 Task: Look for space in Alcalá la Real, Spain from 12th  July, 2023 to 15th July, 2023 for 3 adults in price range Rs.12000 to Rs.16000. Place can be entire place with 2 bedrooms having 3 beds and 1 bathroom. Property type can be house, flat, guest house. Booking option can be shelf check-in. Required host language is English.
Action: Mouse moved to (295, 143)
Screenshot: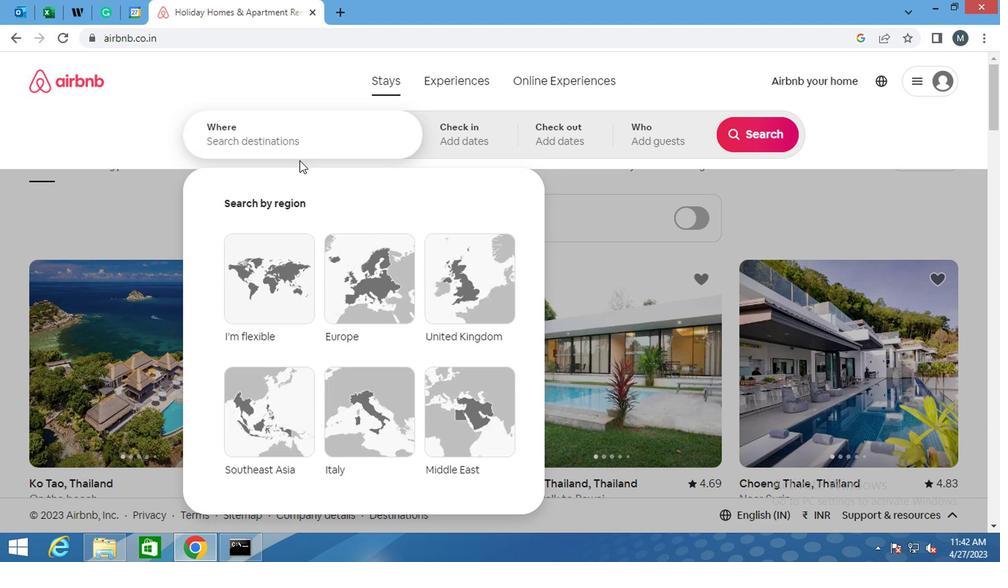 
Action: Mouse pressed left at (295, 143)
Screenshot: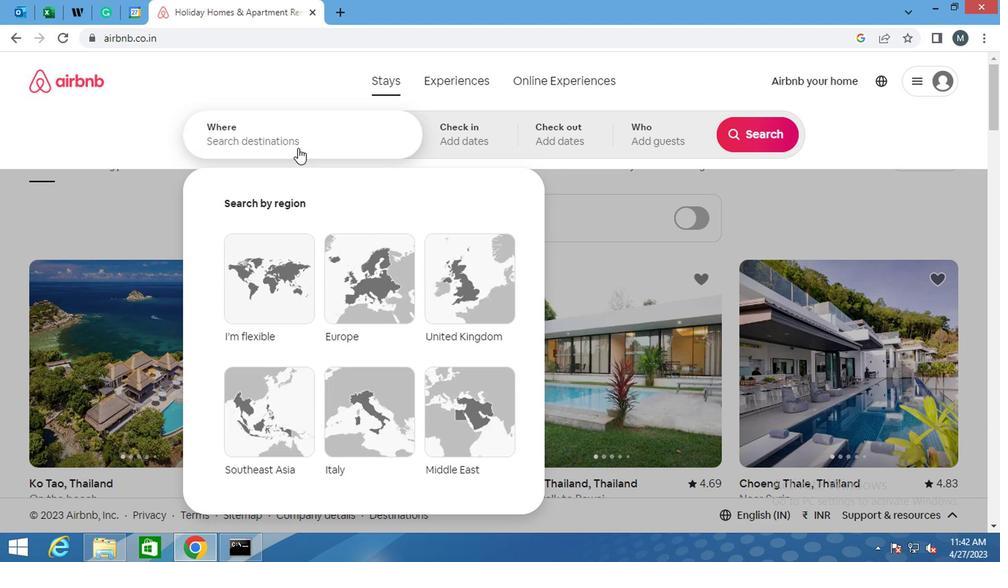 
Action: Mouse moved to (295, 143)
Screenshot: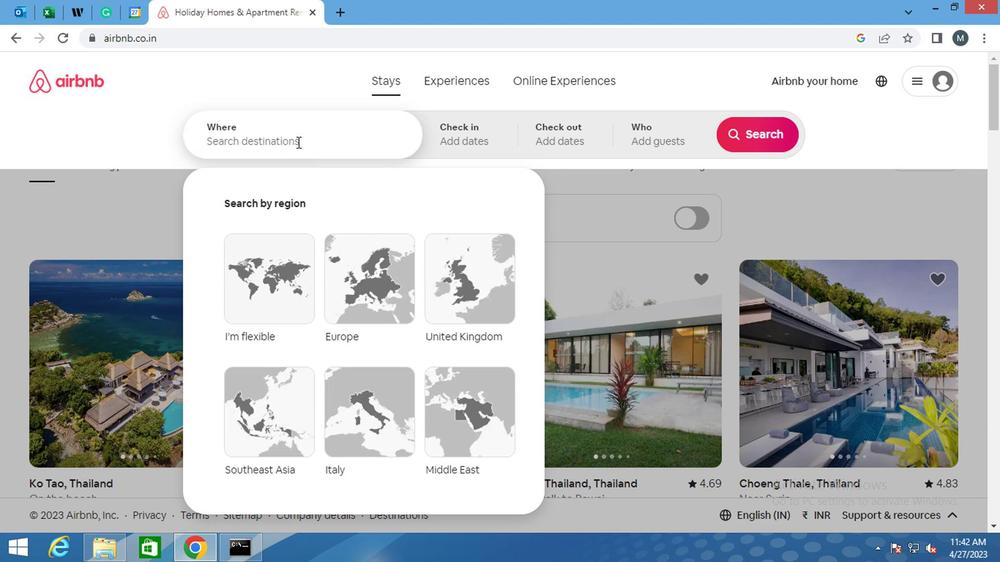 
Action: Key pressed <Key.shift>ALCALA<Key.space>LA<Key.space>REAL,<Key.space><Key.shift>S
Screenshot: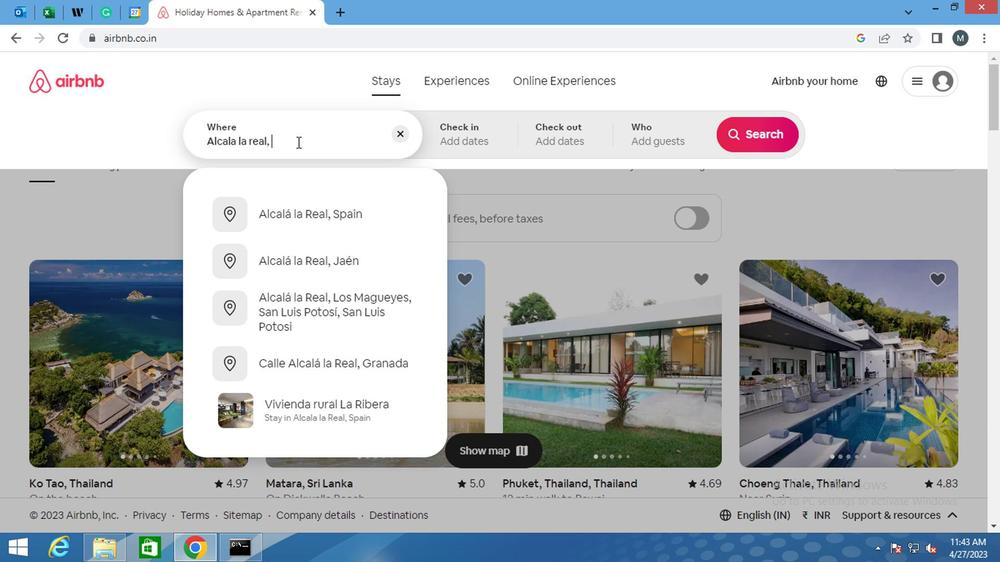 
Action: Mouse moved to (292, 209)
Screenshot: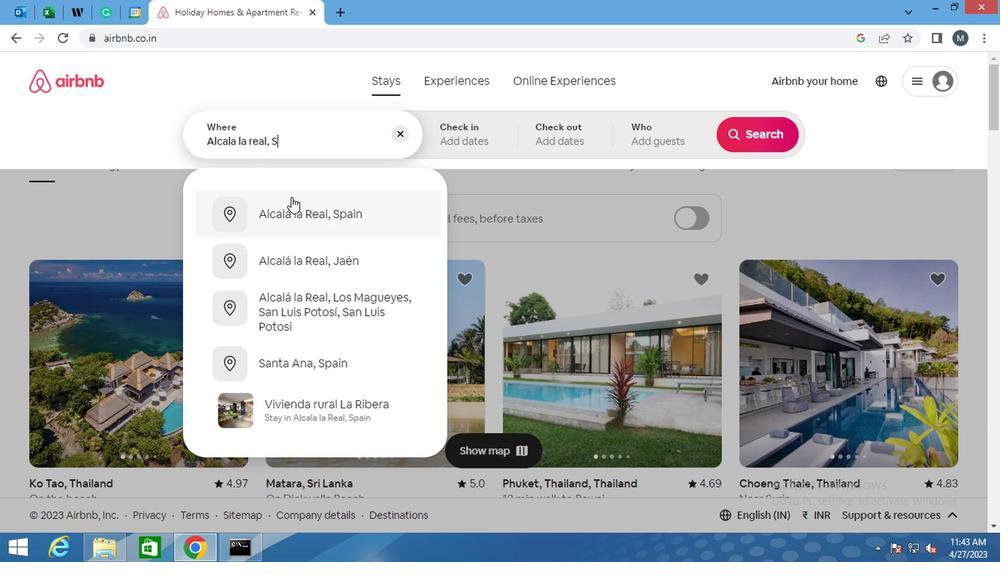 
Action: Mouse pressed left at (292, 209)
Screenshot: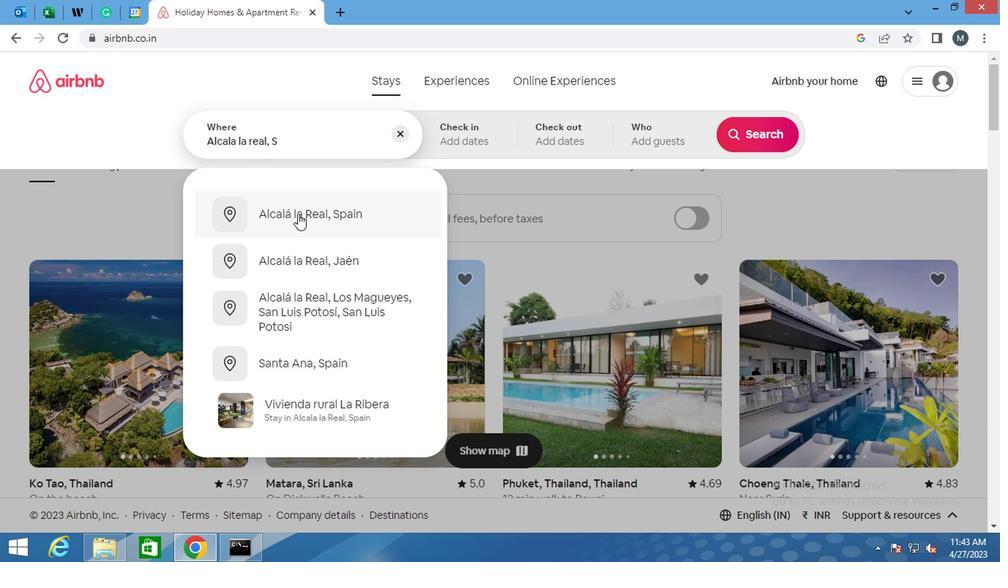 
Action: Mouse moved to (743, 248)
Screenshot: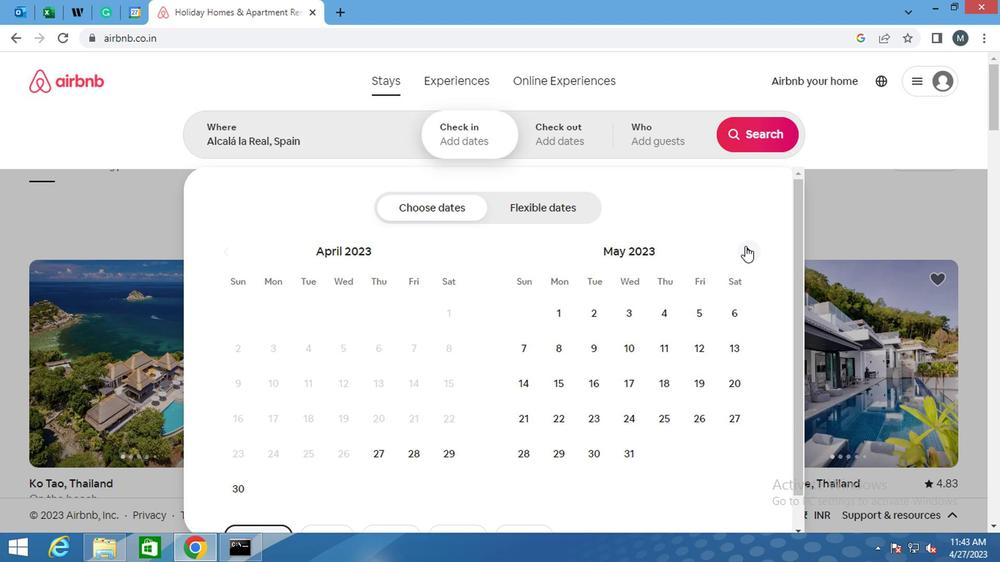 
Action: Mouse pressed left at (743, 248)
Screenshot: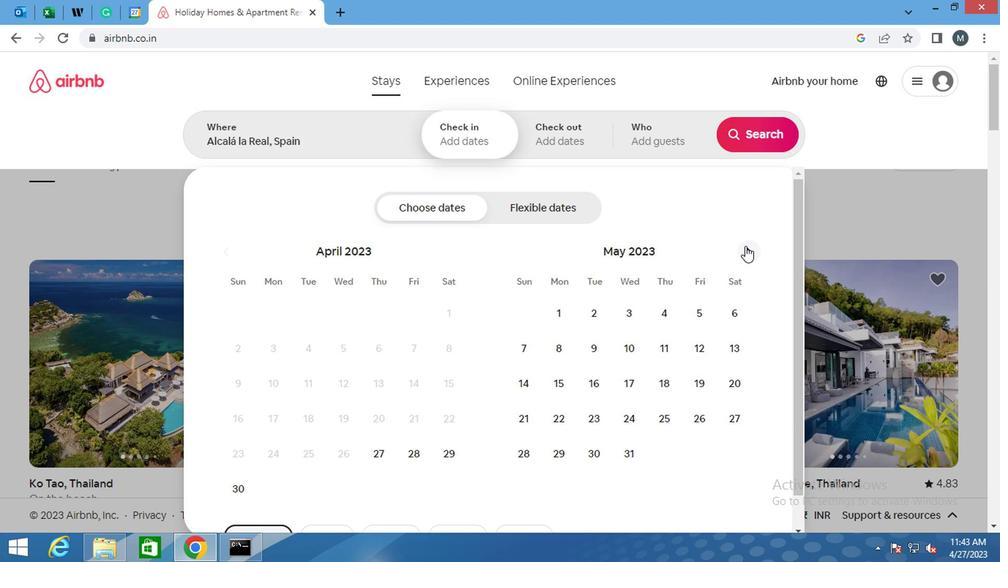 
Action: Mouse moved to (743, 249)
Screenshot: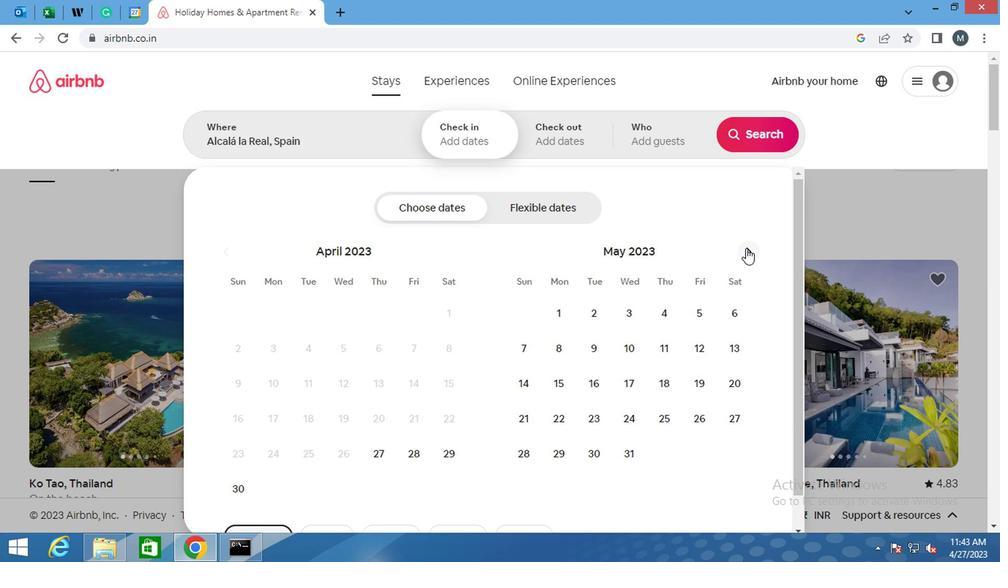 
Action: Mouse pressed left at (743, 249)
Screenshot: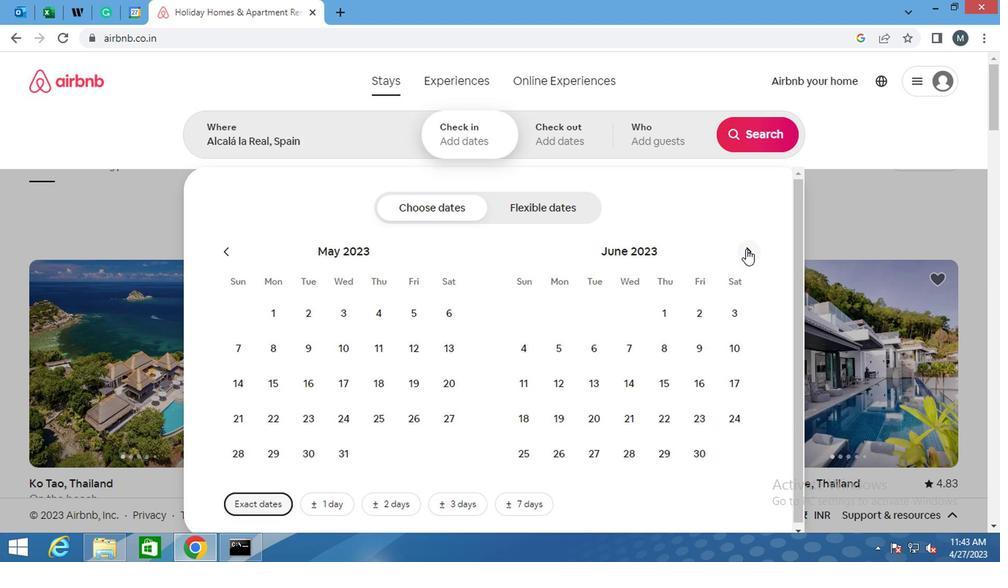 
Action: Mouse moved to (632, 380)
Screenshot: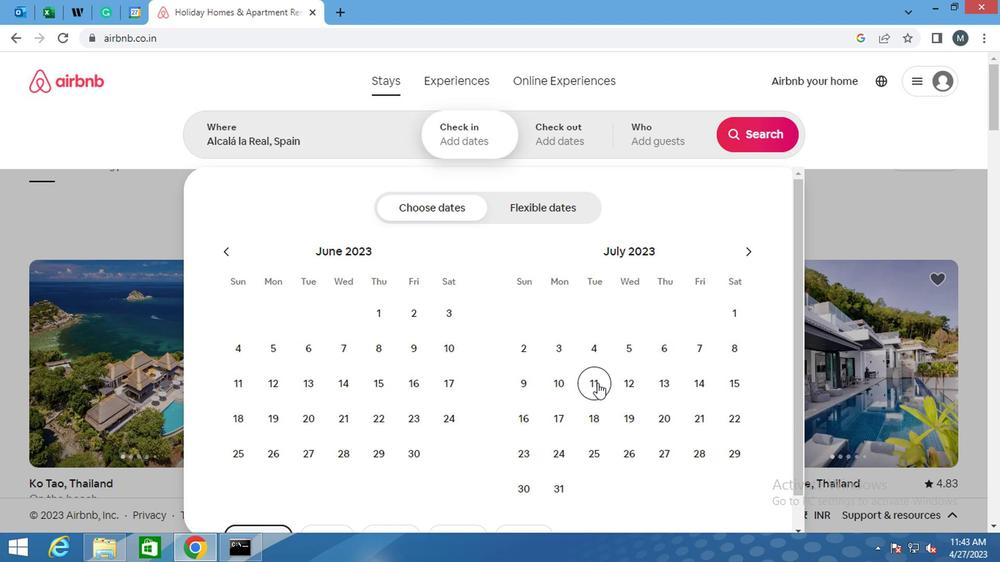 
Action: Mouse pressed left at (632, 380)
Screenshot: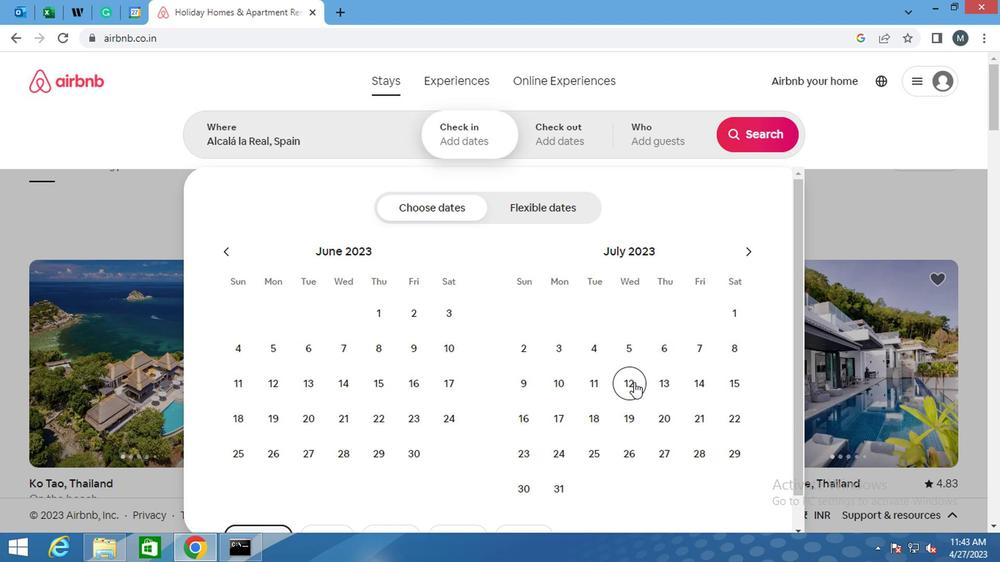 
Action: Mouse moved to (733, 385)
Screenshot: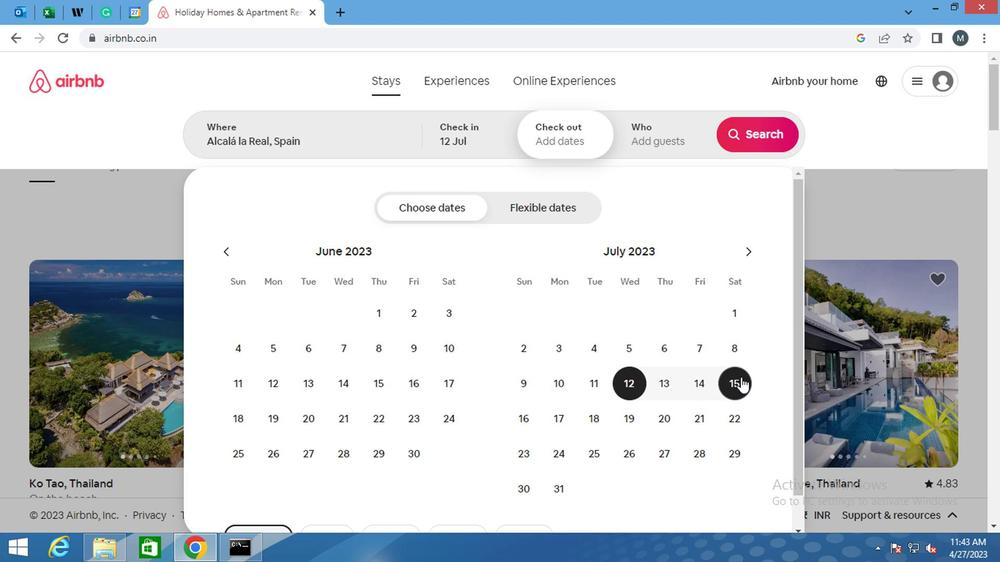 
Action: Mouse pressed left at (733, 385)
Screenshot: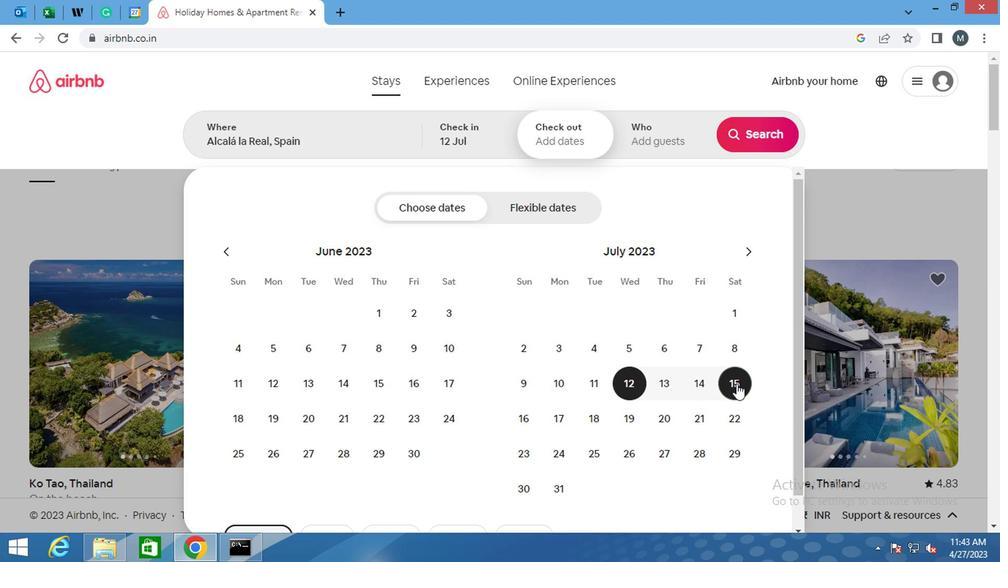 
Action: Mouse moved to (673, 148)
Screenshot: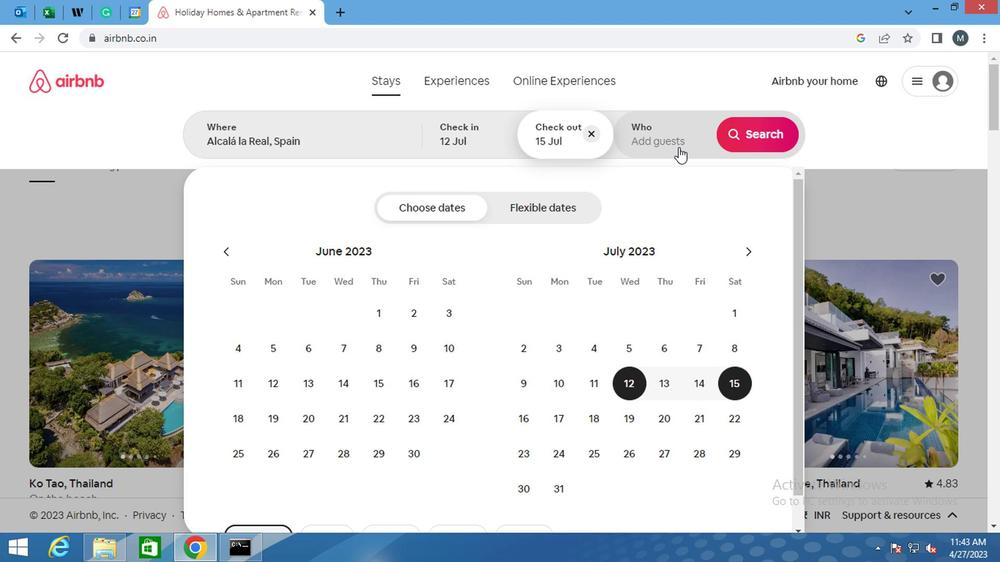 
Action: Mouse pressed left at (673, 148)
Screenshot: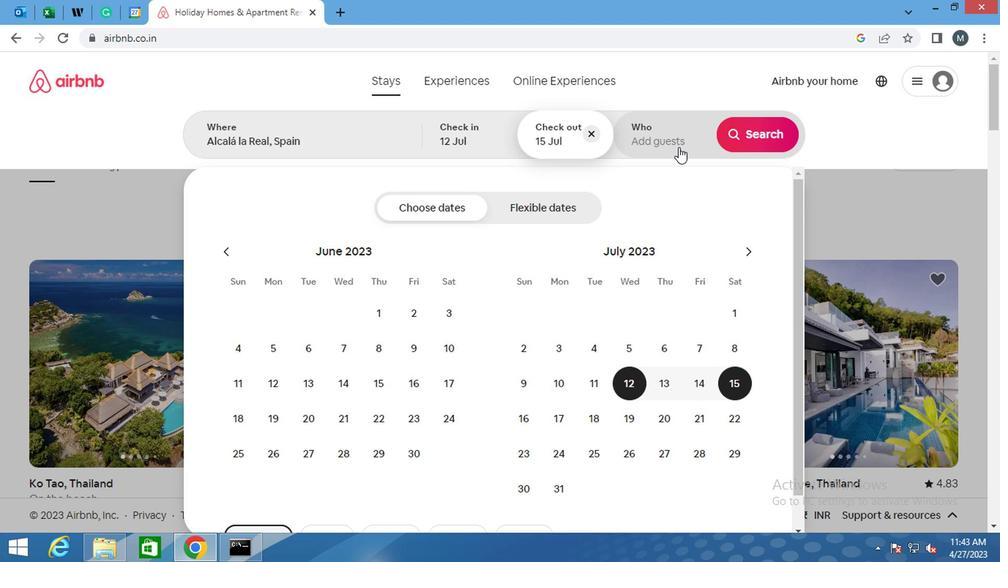 
Action: Mouse moved to (748, 216)
Screenshot: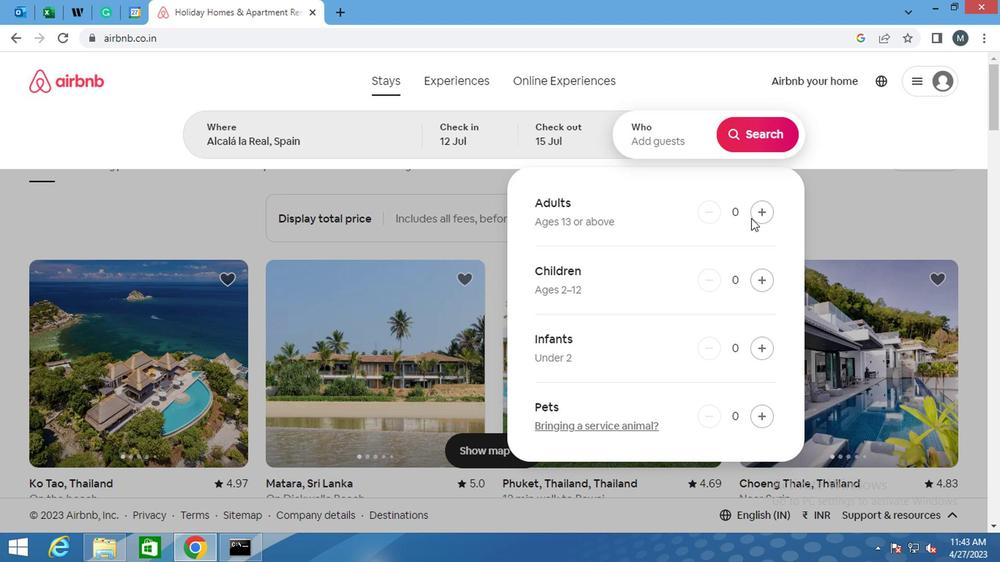 
Action: Mouse pressed left at (748, 216)
Screenshot: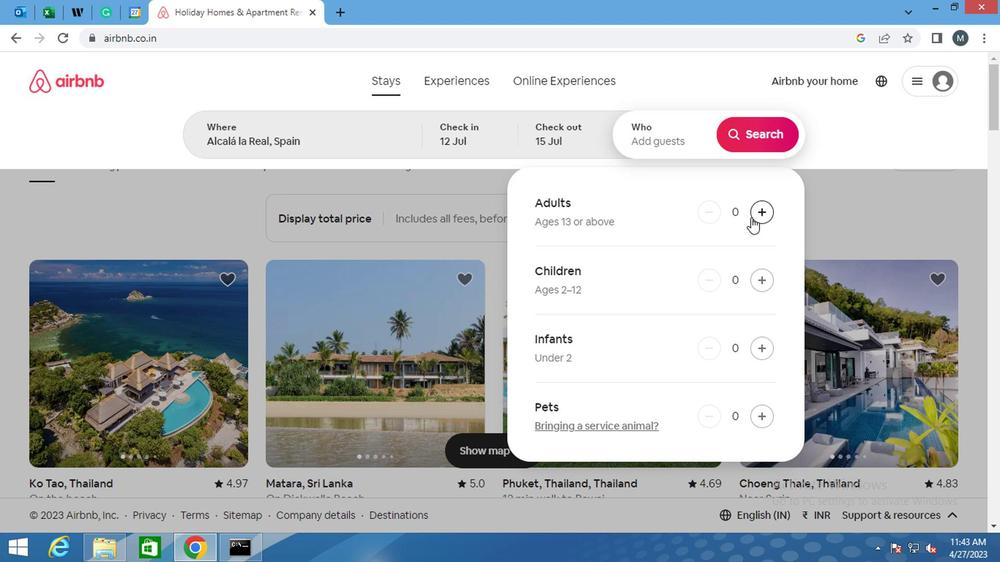 
Action: Mouse moved to (748, 216)
Screenshot: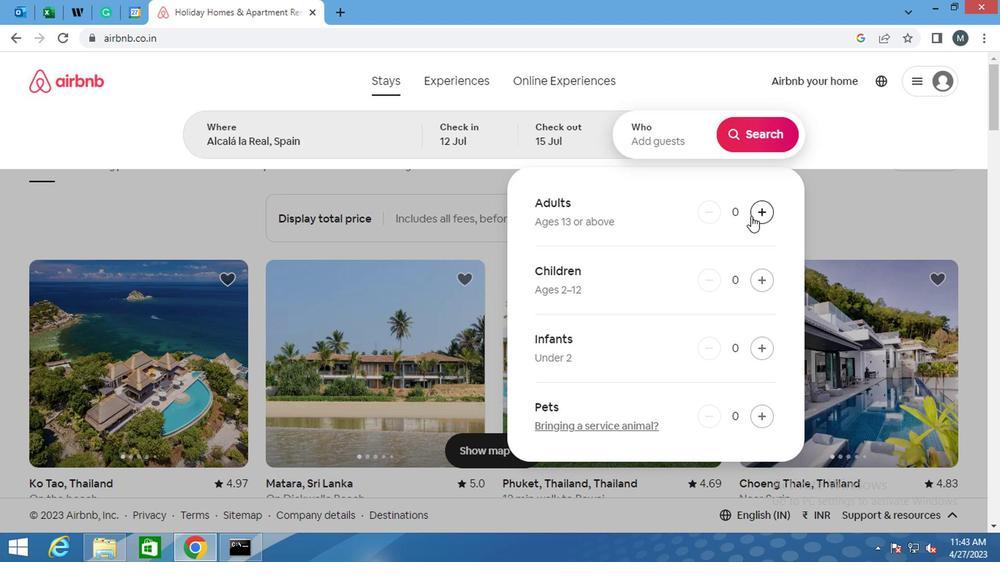 
Action: Mouse pressed left at (748, 216)
Screenshot: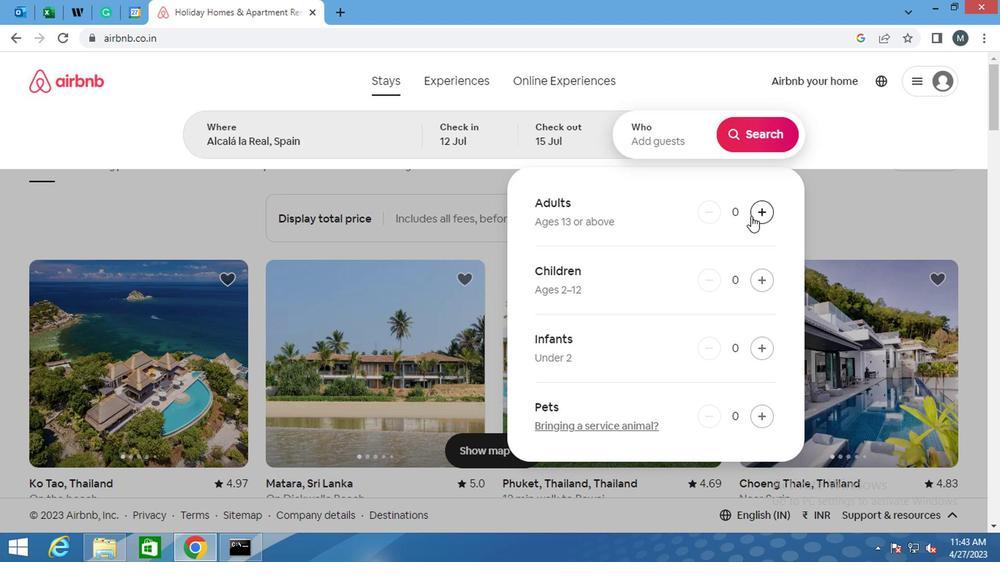 
Action: Mouse moved to (749, 216)
Screenshot: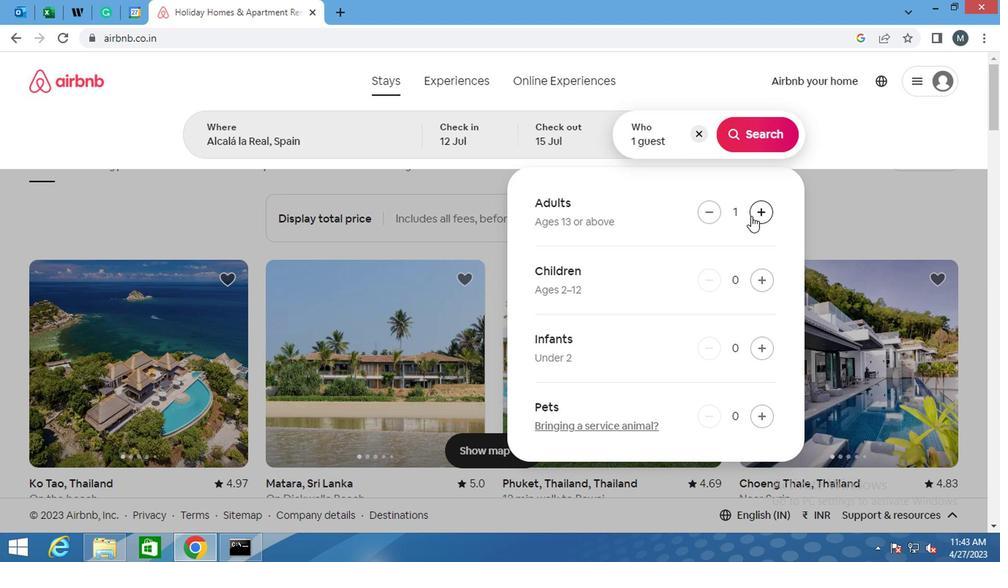
Action: Mouse pressed left at (749, 216)
Screenshot: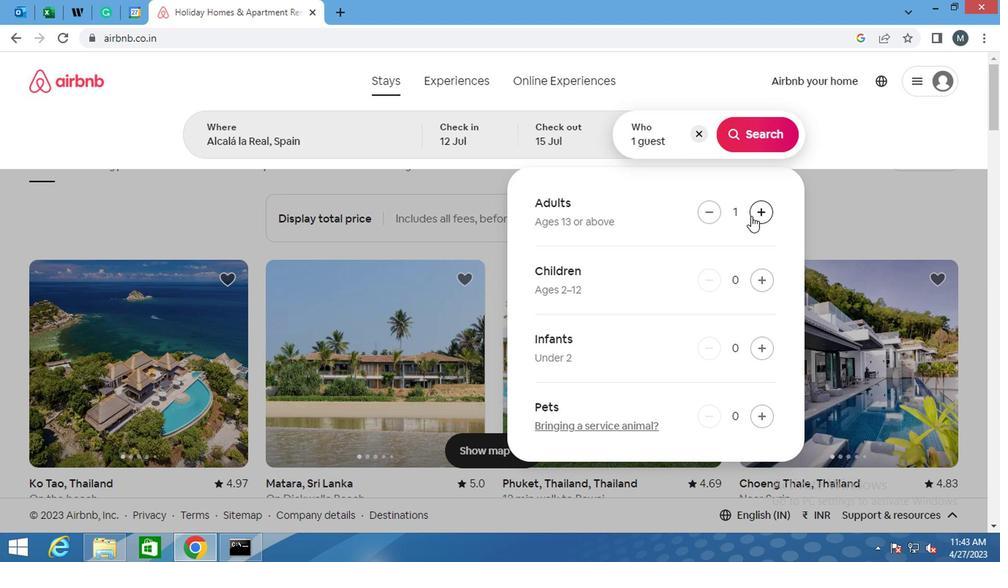 
Action: Mouse moved to (757, 128)
Screenshot: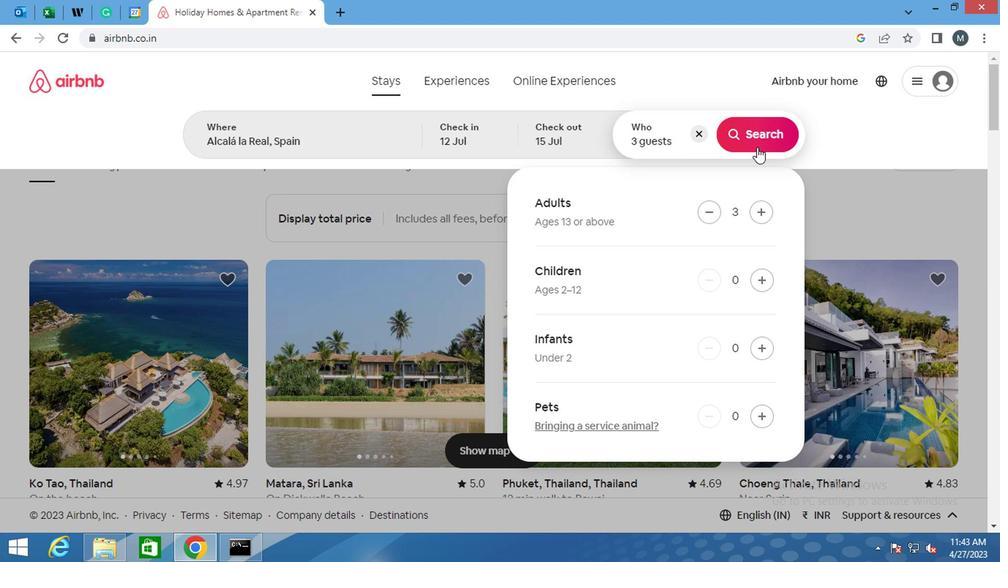 
Action: Mouse pressed left at (757, 128)
Screenshot: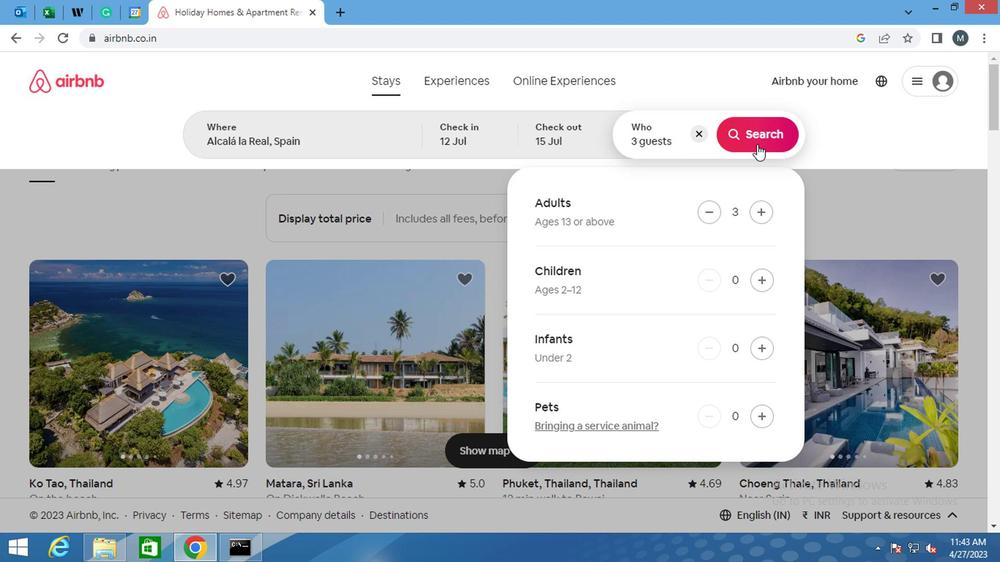 
Action: Mouse moved to (920, 144)
Screenshot: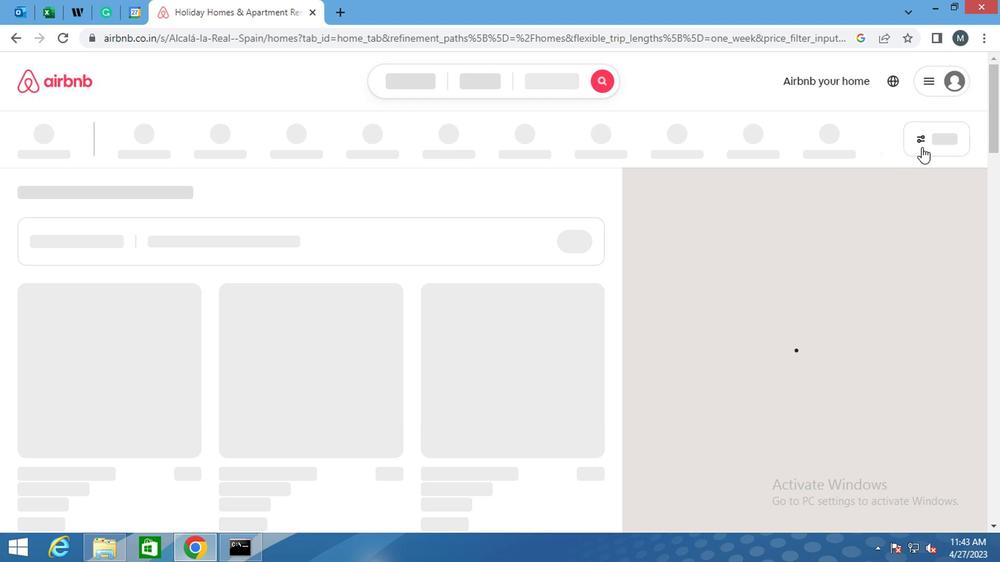 
Action: Mouse pressed left at (920, 144)
Screenshot: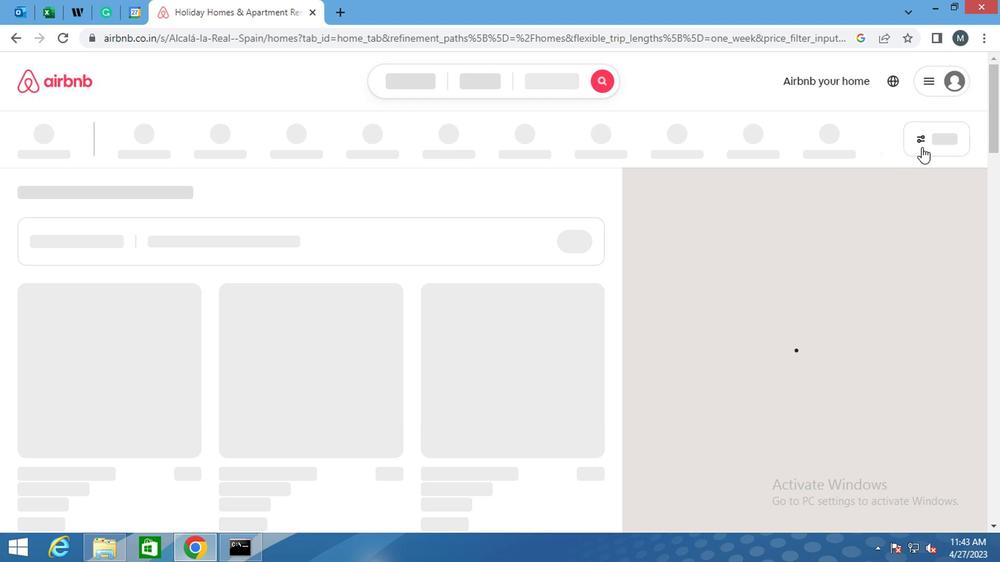 
Action: Mouse moved to (387, 329)
Screenshot: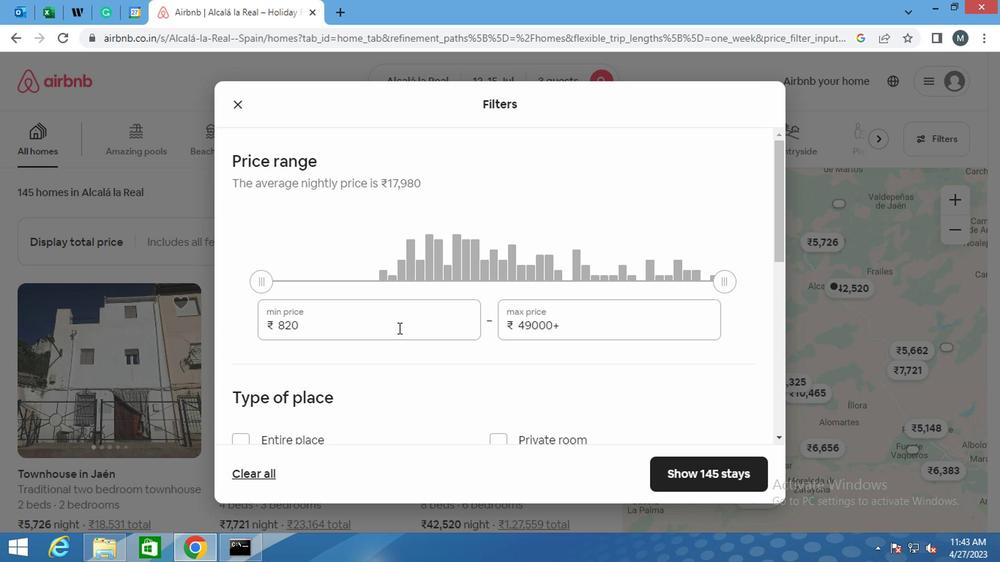 
Action: Mouse pressed left at (387, 329)
Screenshot: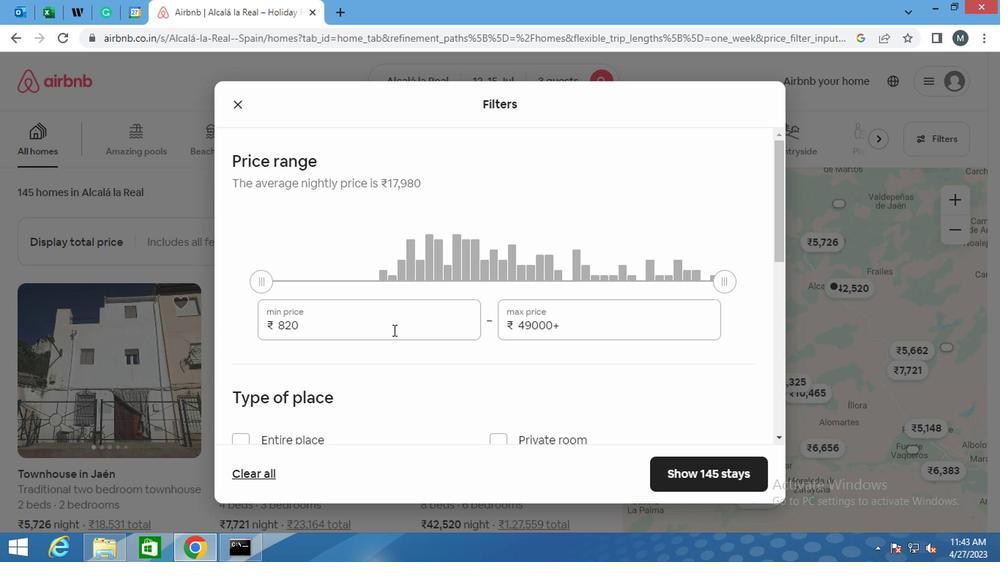 
Action: Key pressed <Key.backspace><Key.backspace><Key.backspace>12000
Screenshot: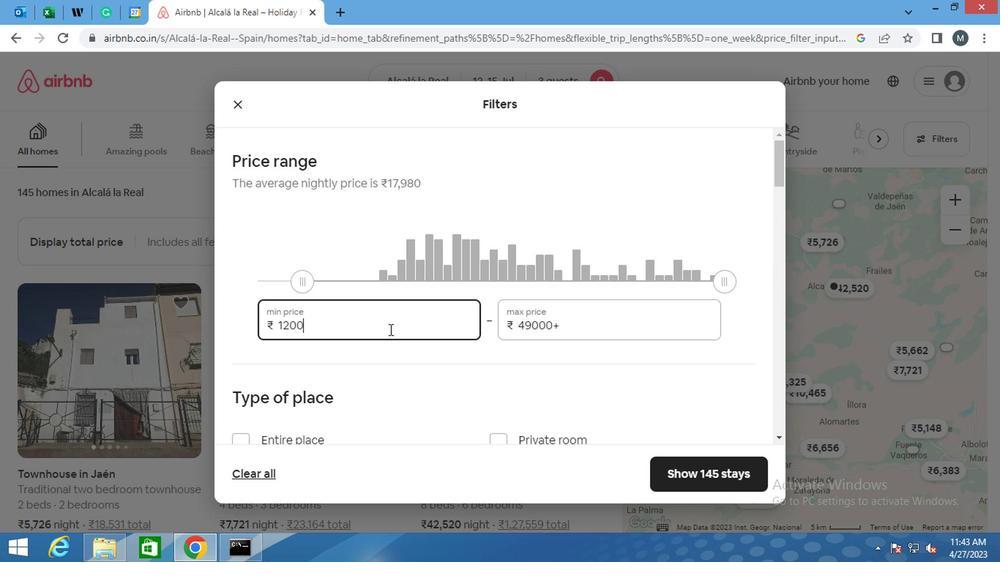 
Action: Mouse moved to (566, 332)
Screenshot: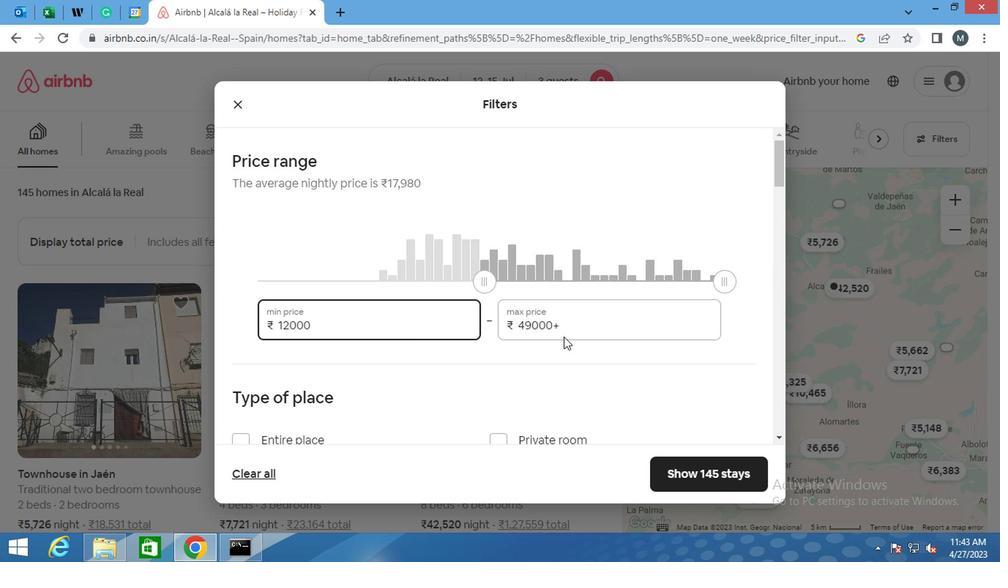 
Action: Mouse pressed left at (566, 332)
Screenshot: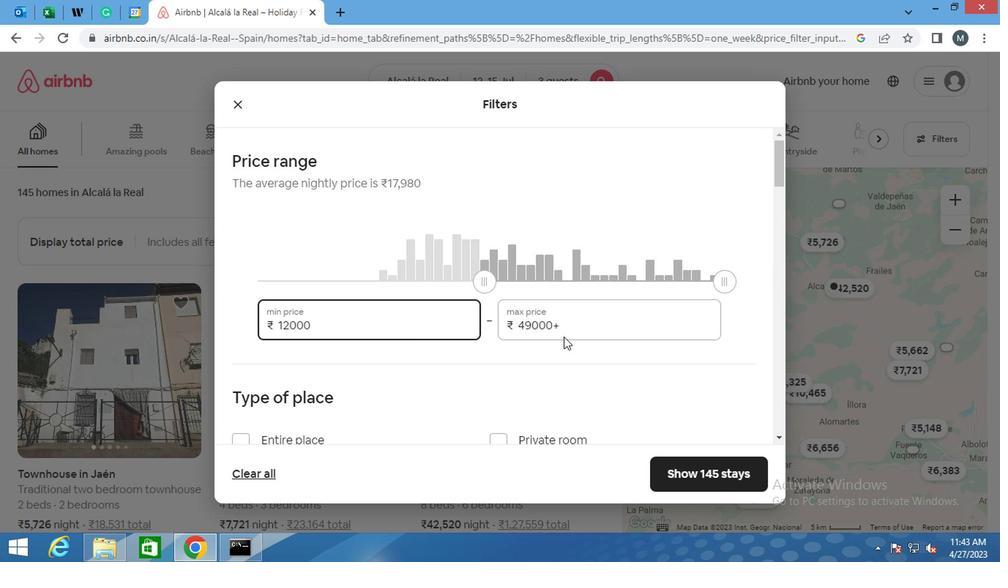 
Action: Mouse moved to (567, 331)
Screenshot: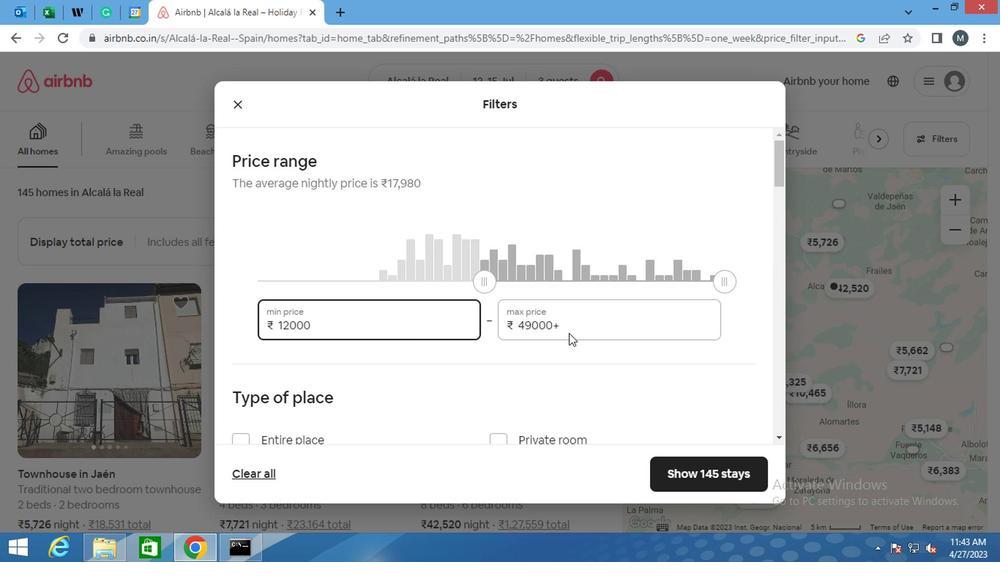 
Action: Key pressed <Key.backspace><Key.backspace><Key.backspace><Key.backspace><Key.backspace><Key.backspace><Key.backspace><Key.backspace><Key.backspace><Key.backspace><Key.backspace>
Screenshot: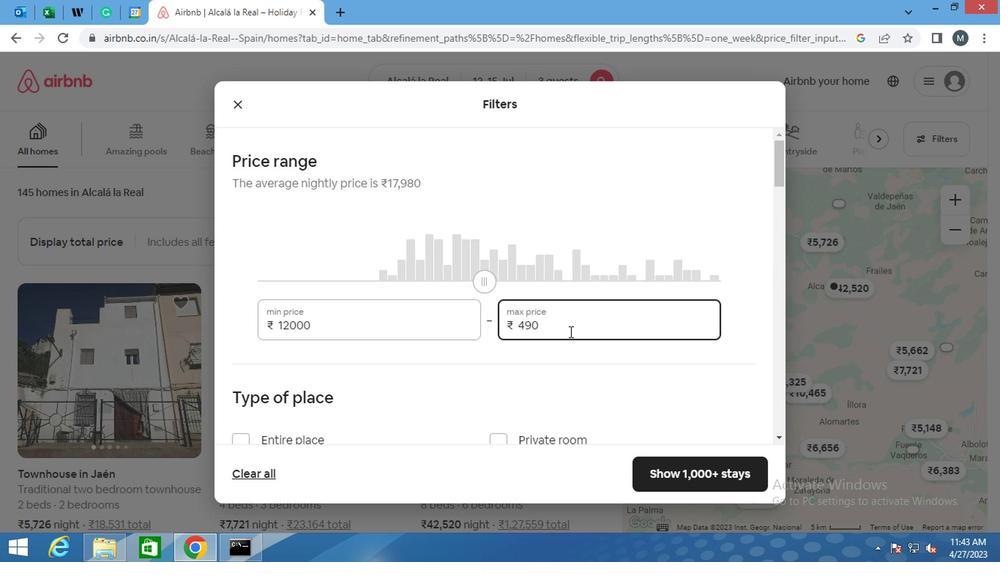 
Action: Mouse moved to (563, 331)
Screenshot: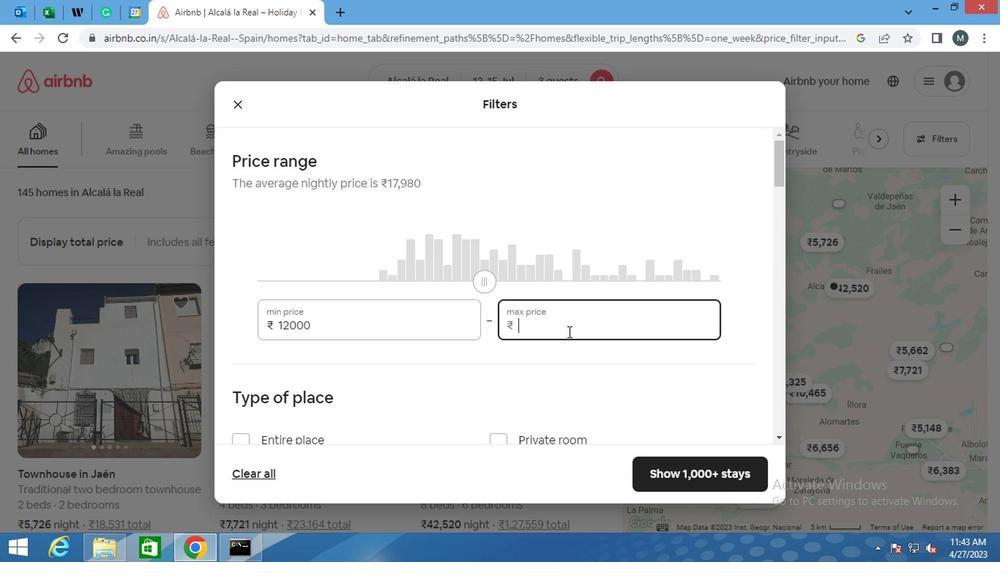
Action: Key pressed 16
Screenshot: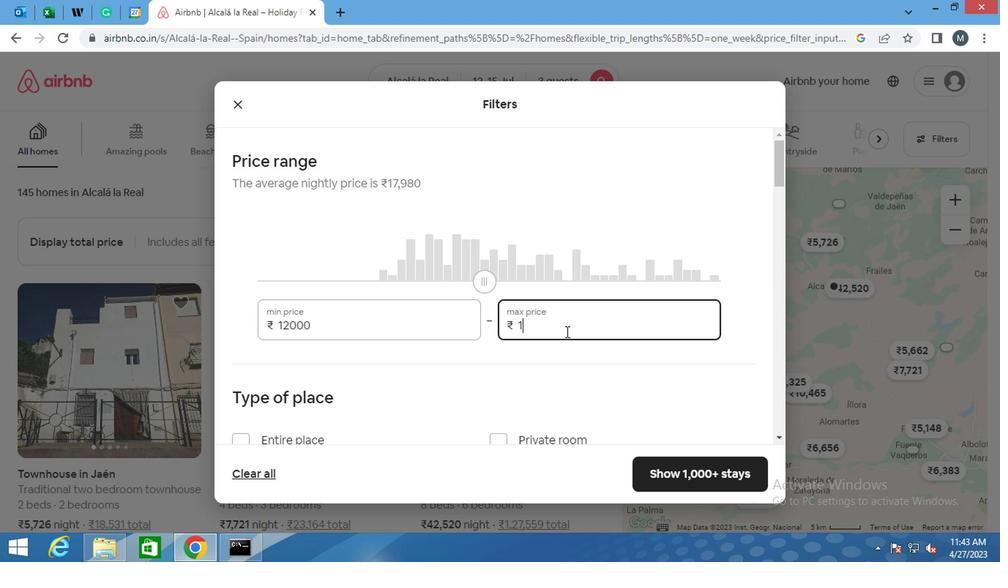 
Action: Mouse moved to (561, 332)
Screenshot: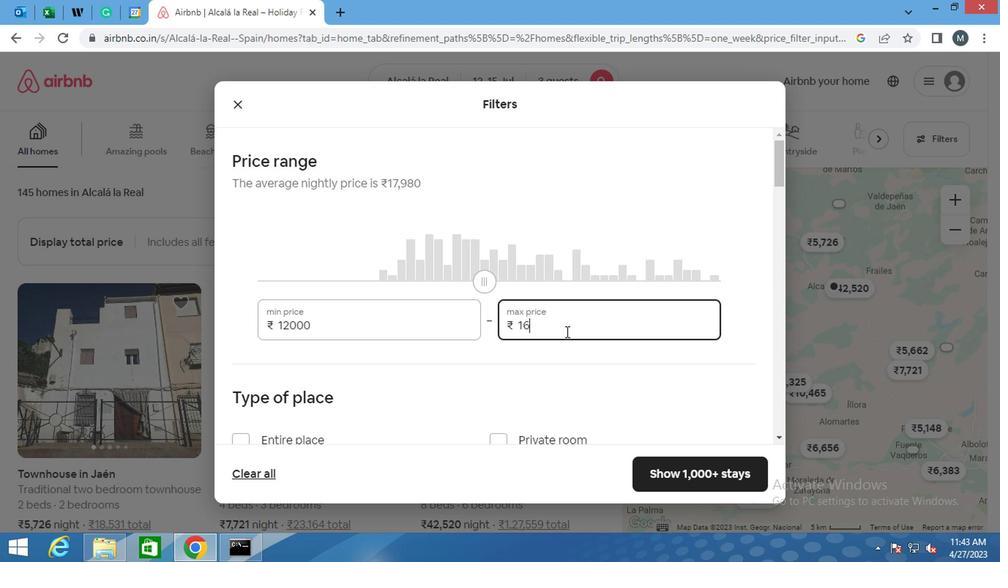 
Action: Key pressed 000
Screenshot: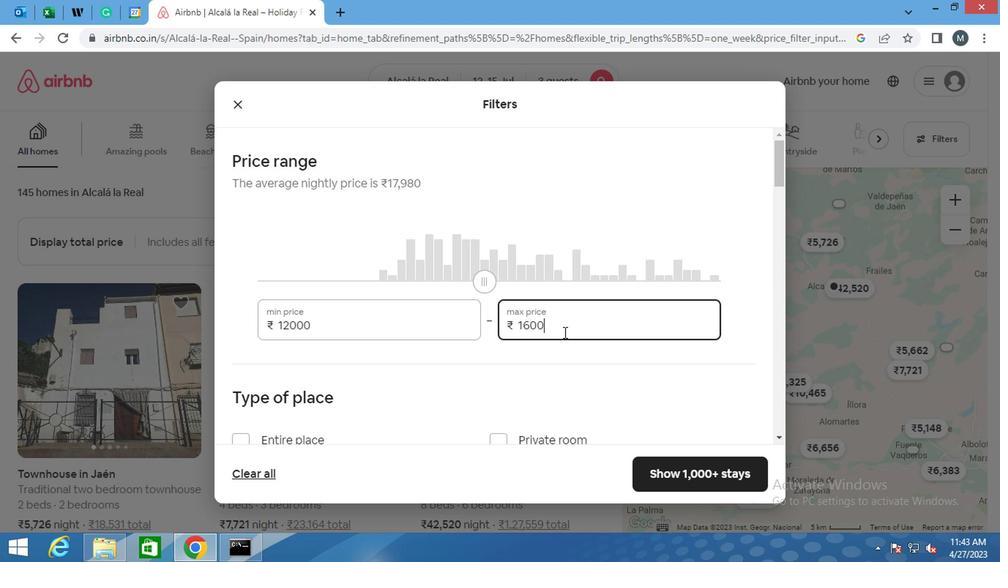 
Action: Mouse moved to (454, 337)
Screenshot: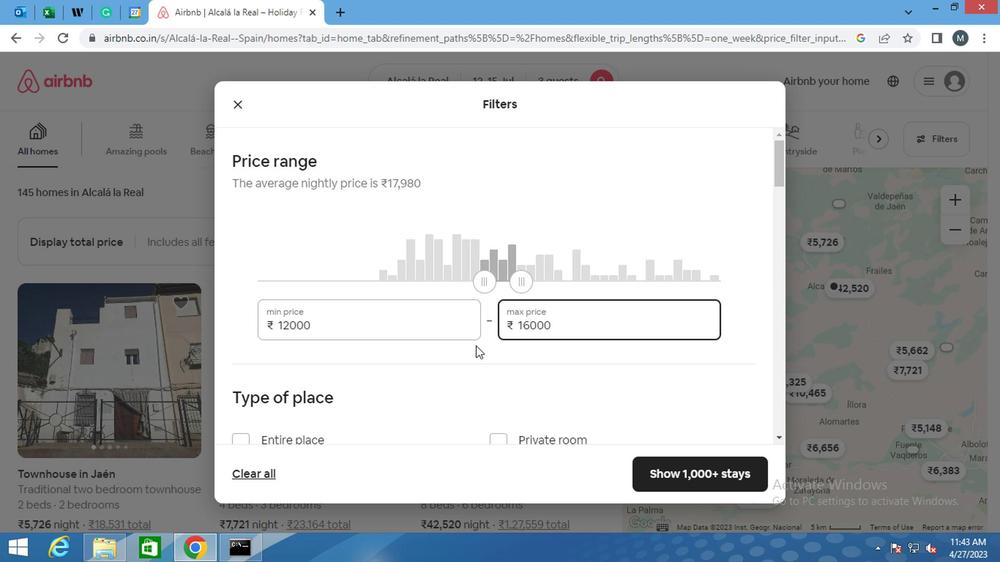 
Action: Mouse scrolled (454, 336) with delta (0, 0)
Screenshot: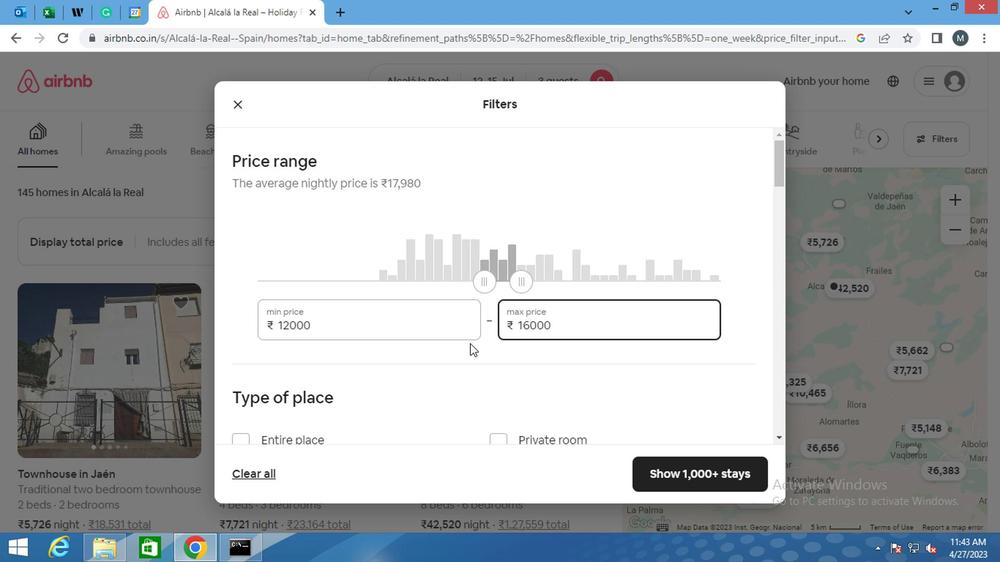 
Action: Mouse scrolled (454, 336) with delta (0, 0)
Screenshot: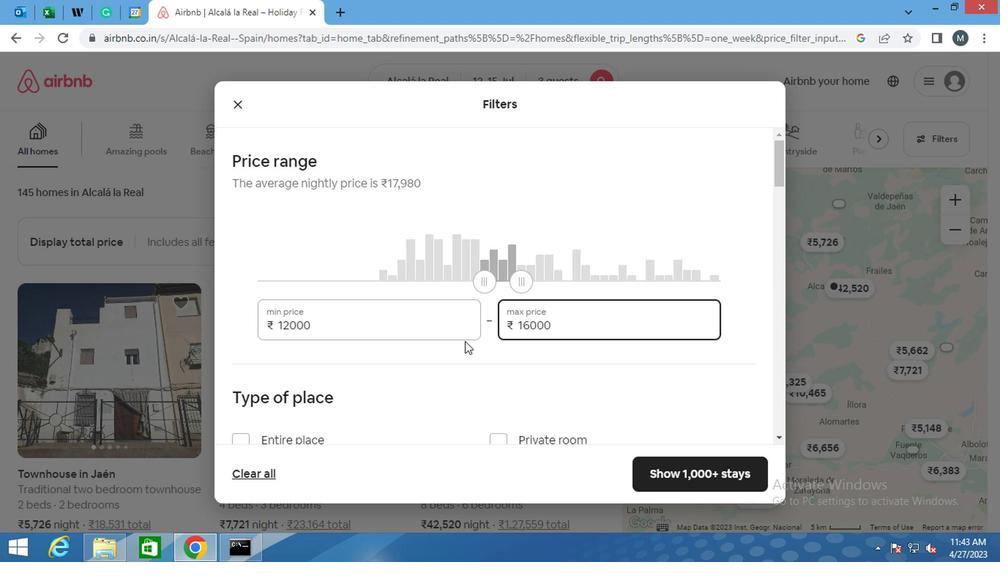 
Action: Mouse moved to (433, 341)
Screenshot: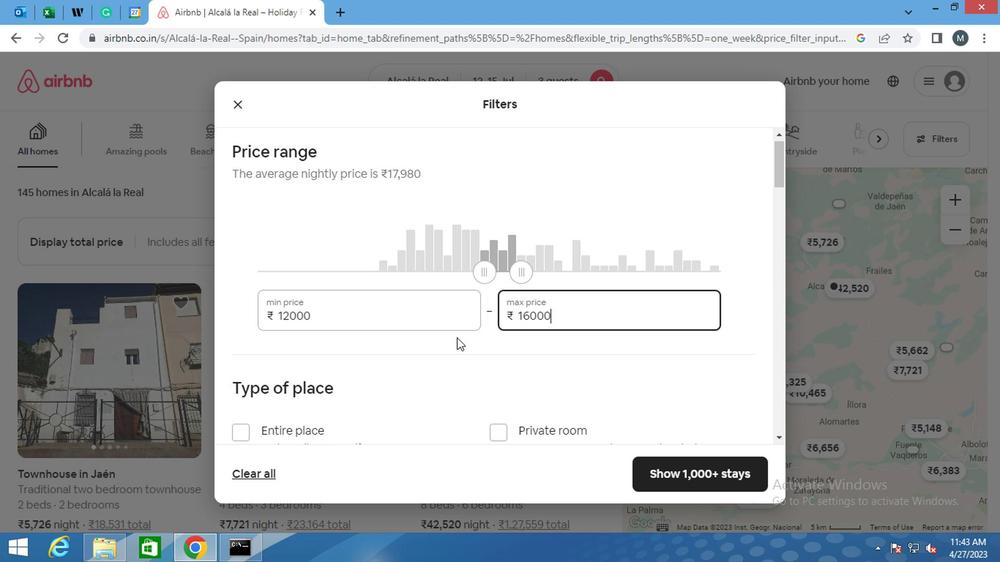 
Action: Mouse scrolled (433, 340) with delta (0, -1)
Screenshot: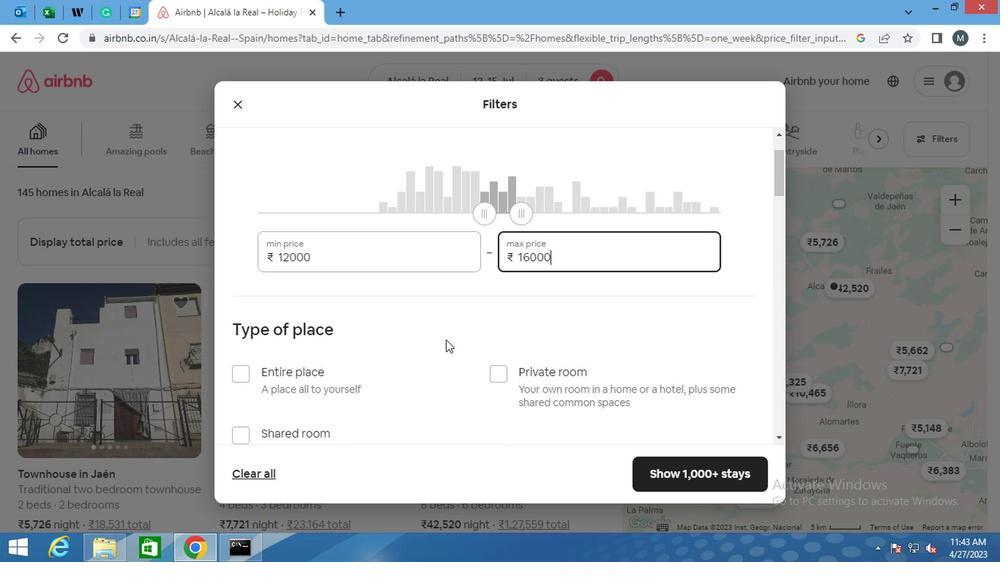 
Action: Mouse moved to (241, 222)
Screenshot: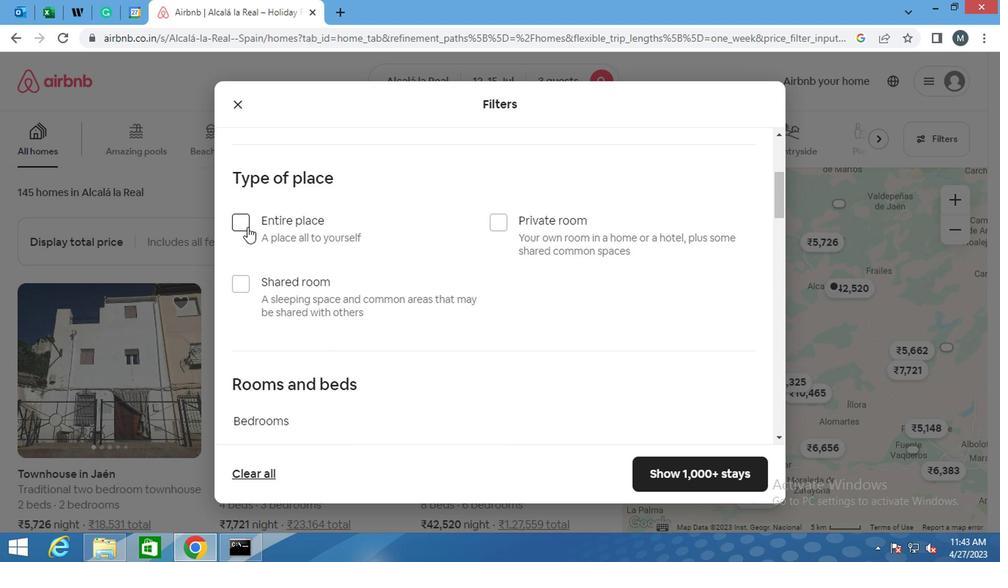 
Action: Mouse pressed left at (241, 222)
Screenshot: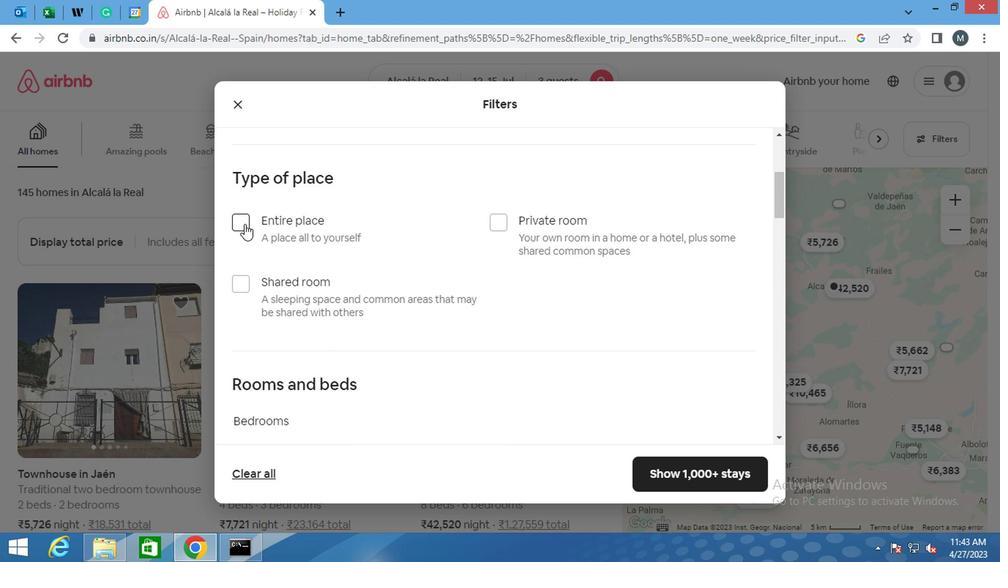 
Action: Mouse moved to (291, 278)
Screenshot: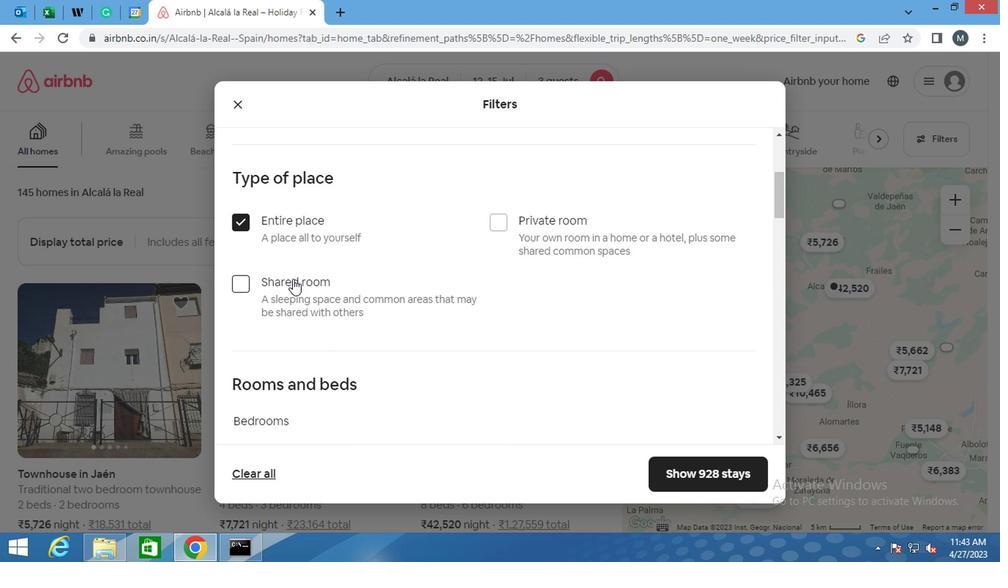 
Action: Mouse scrolled (291, 277) with delta (0, 0)
Screenshot: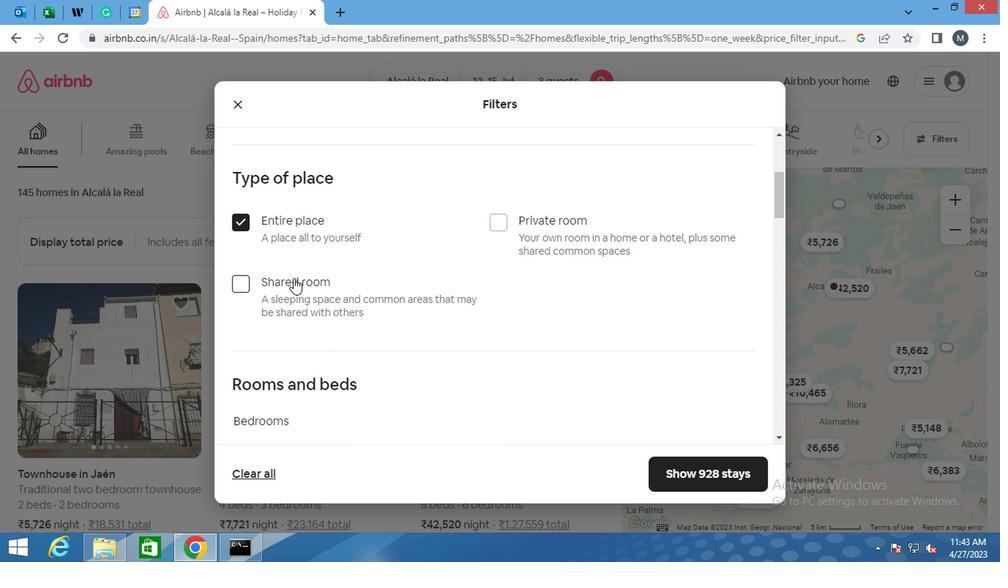 
Action: Mouse moved to (291, 277)
Screenshot: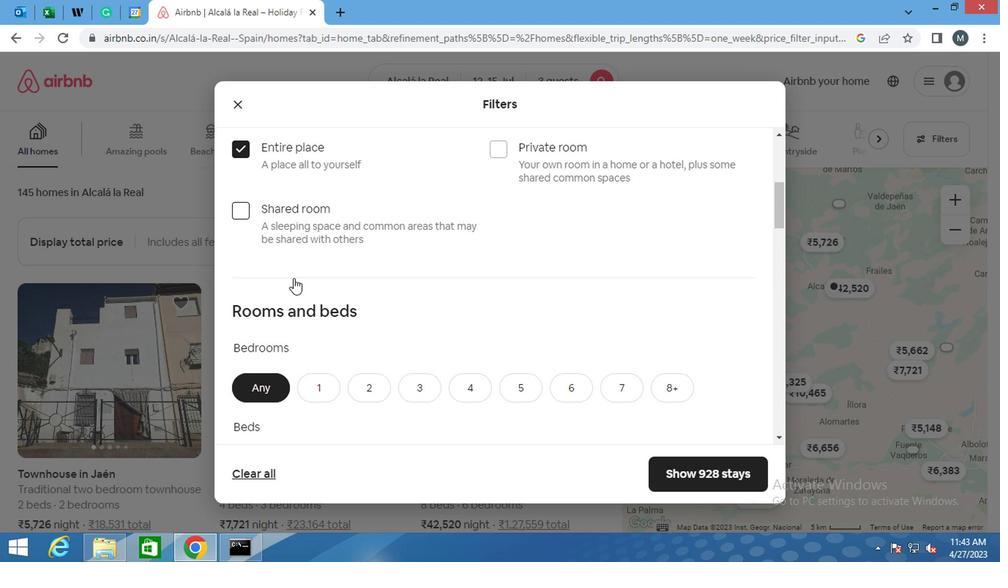 
Action: Mouse scrolled (291, 277) with delta (0, 0)
Screenshot: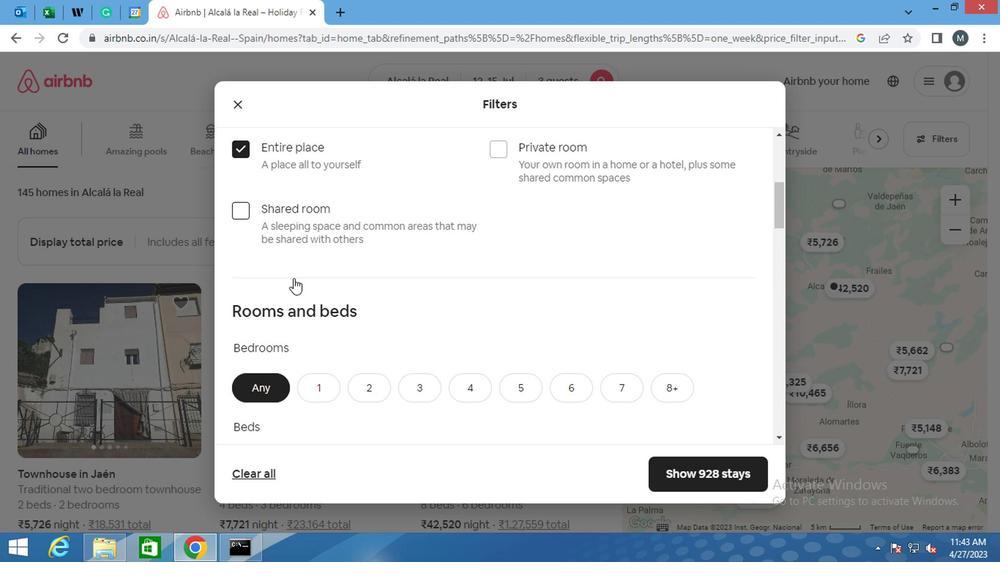 
Action: Mouse scrolled (291, 277) with delta (0, 0)
Screenshot: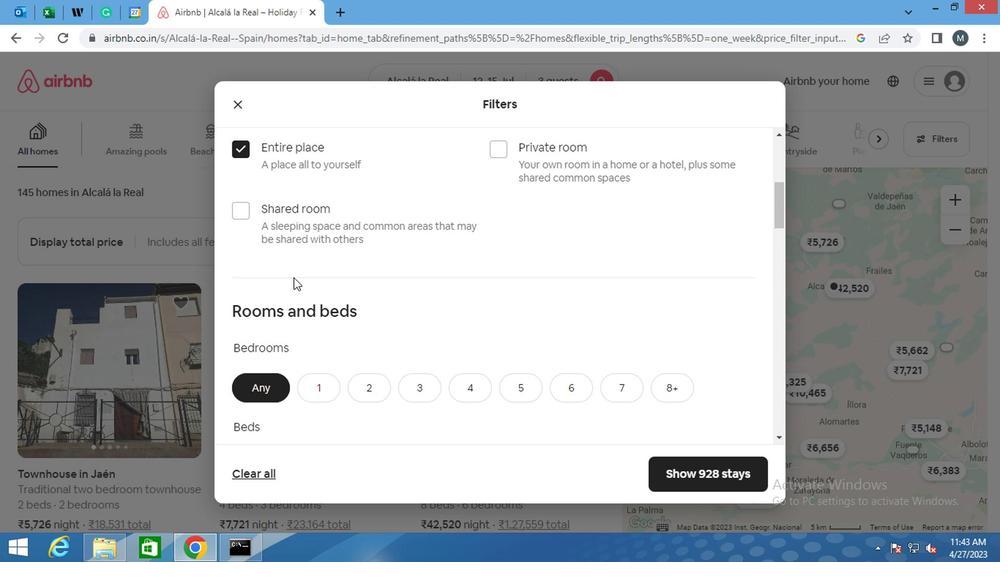 
Action: Mouse moved to (370, 243)
Screenshot: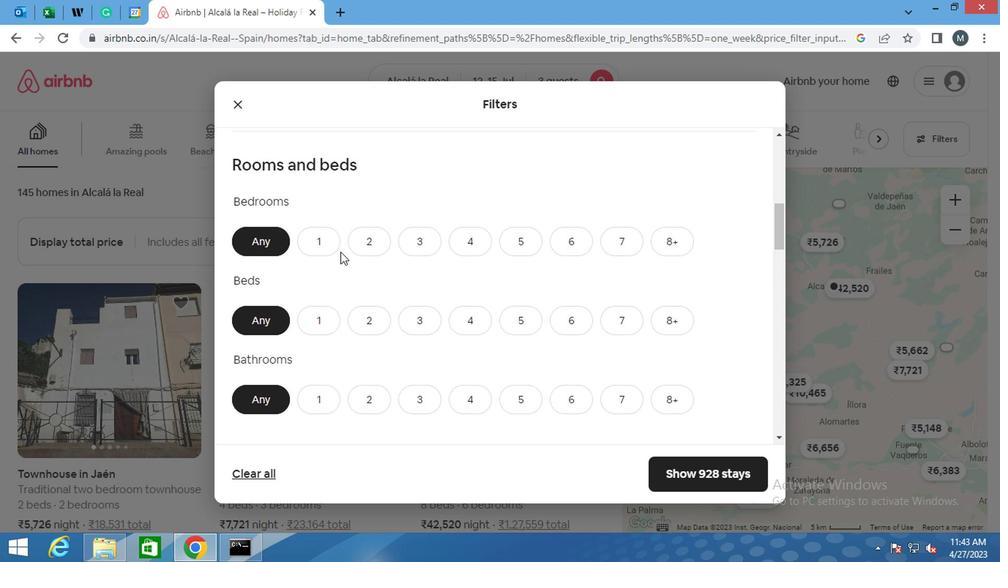 
Action: Mouse pressed left at (370, 243)
Screenshot: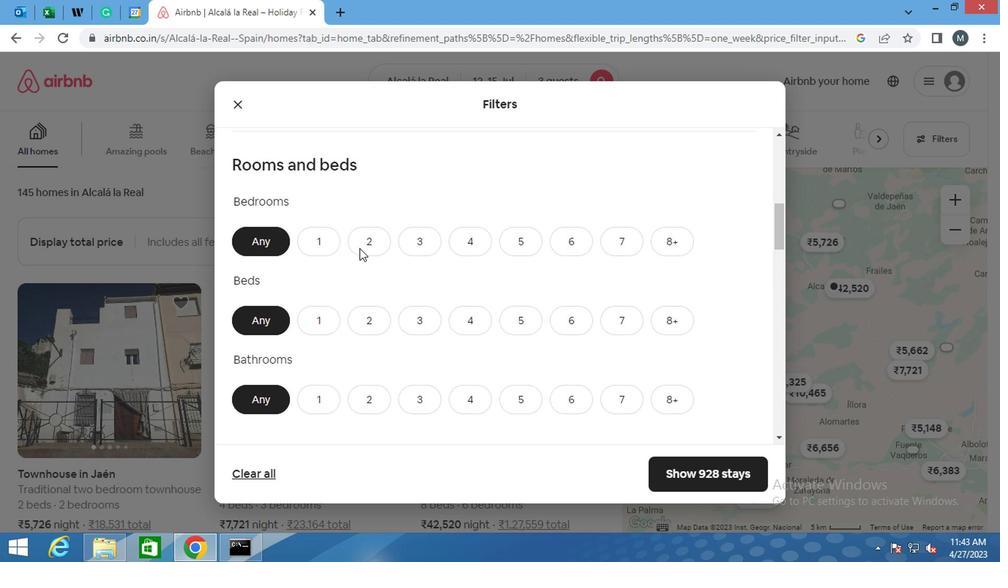 
Action: Mouse moved to (425, 313)
Screenshot: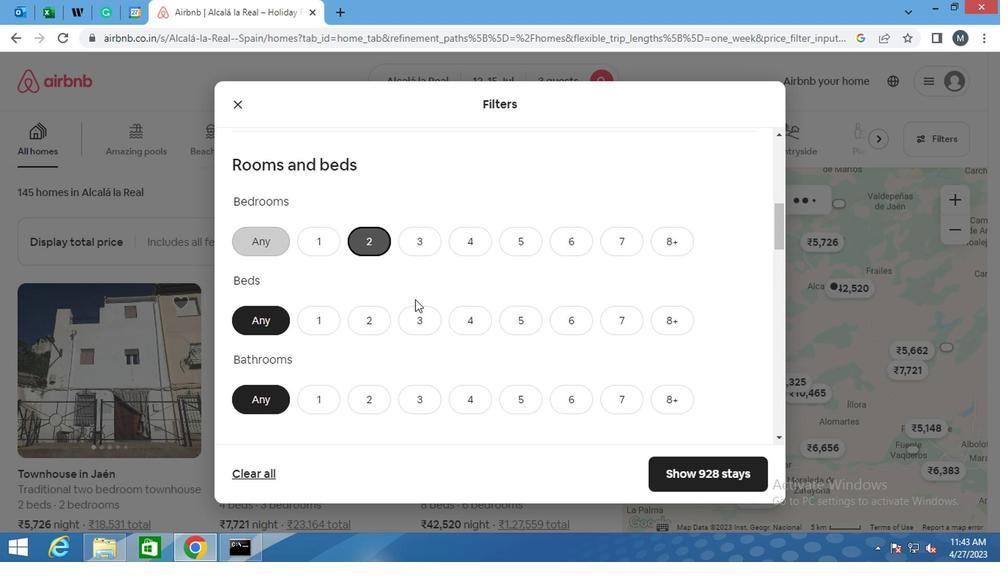 
Action: Mouse pressed left at (425, 313)
Screenshot: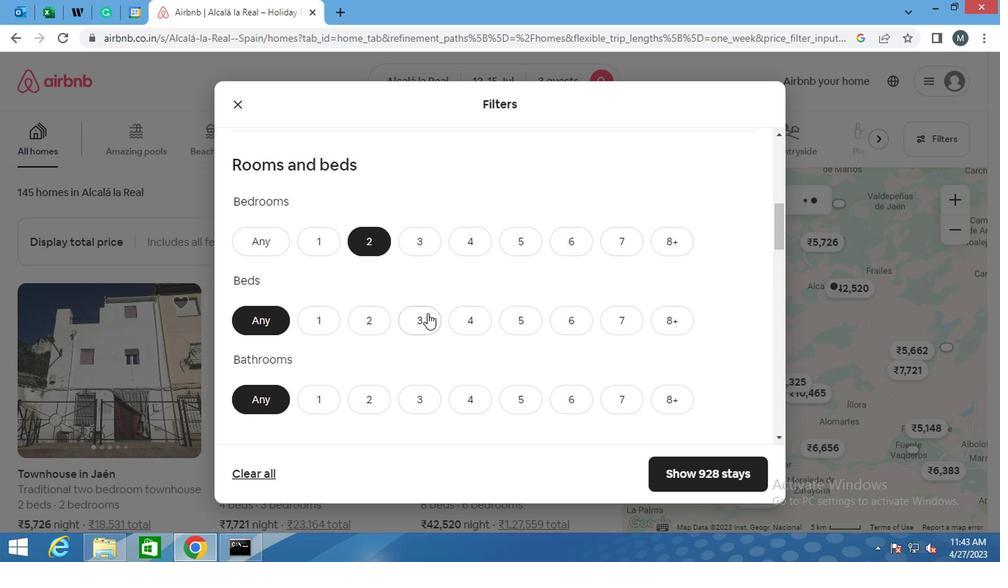 
Action: Mouse moved to (364, 307)
Screenshot: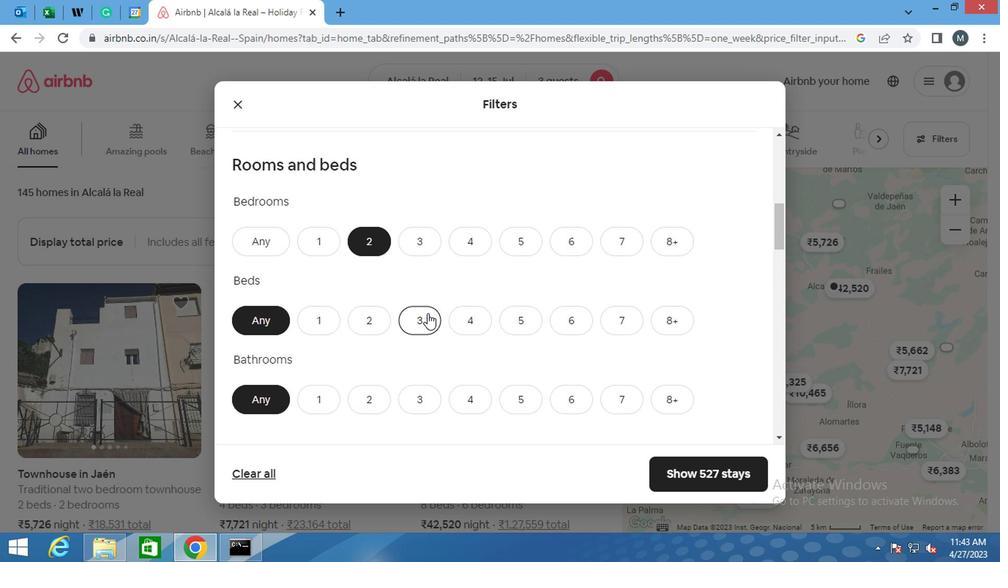 
Action: Mouse scrolled (364, 306) with delta (0, 0)
Screenshot: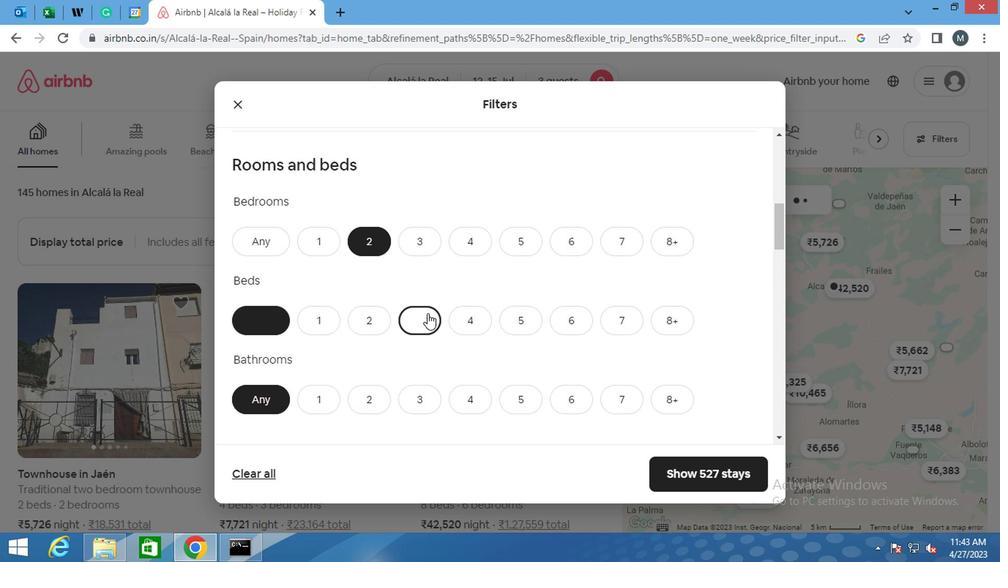 
Action: Mouse scrolled (364, 306) with delta (0, 0)
Screenshot: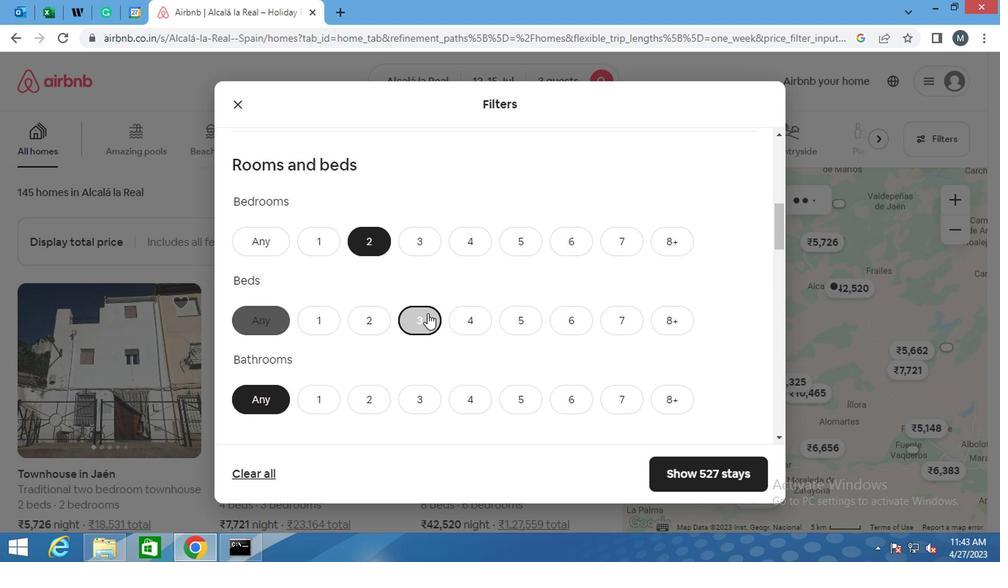 
Action: Mouse moved to (319, 255)
Screenshot: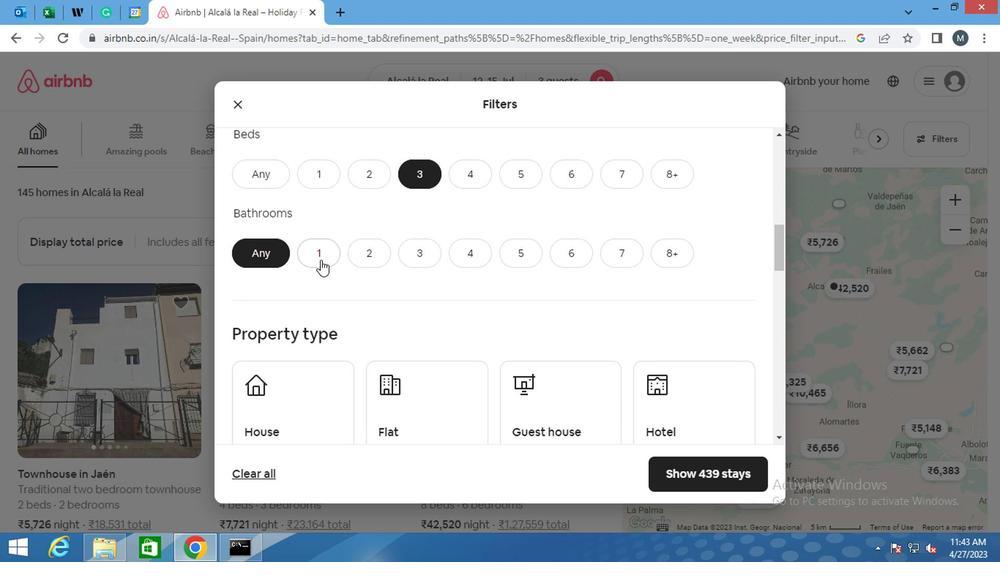 
Action: Mouse pressed left at (319, 255)
Screenshot: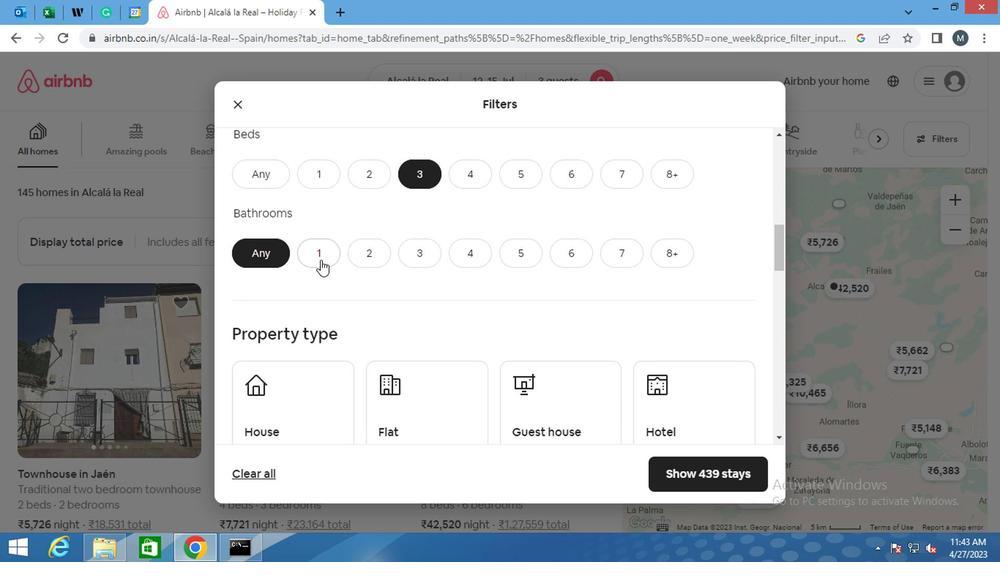 
Action: Mouse moved to (294, 235)
Screenshot: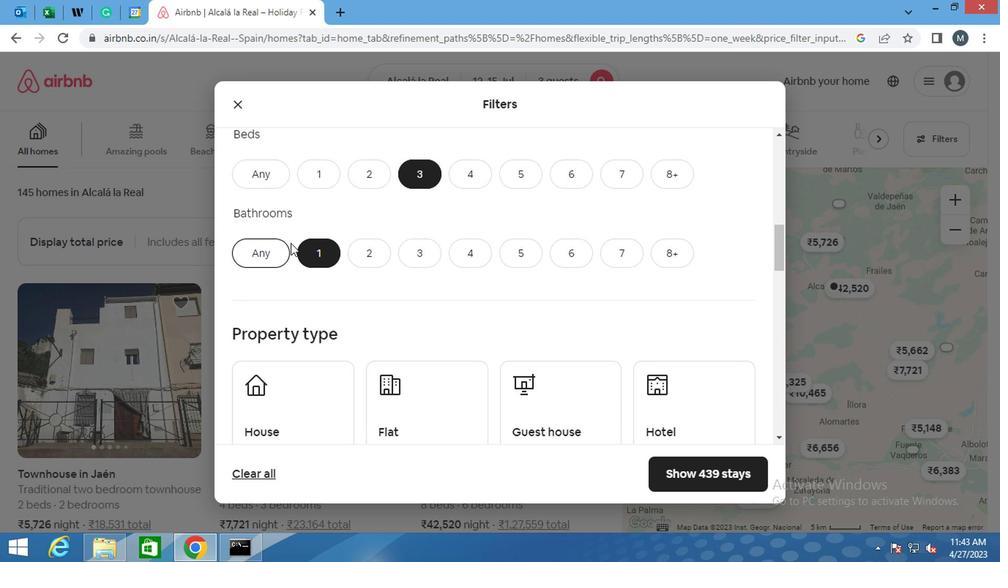 
Action: Mouse scrolled (294, 234) with delta (0, -1)
Screenshot: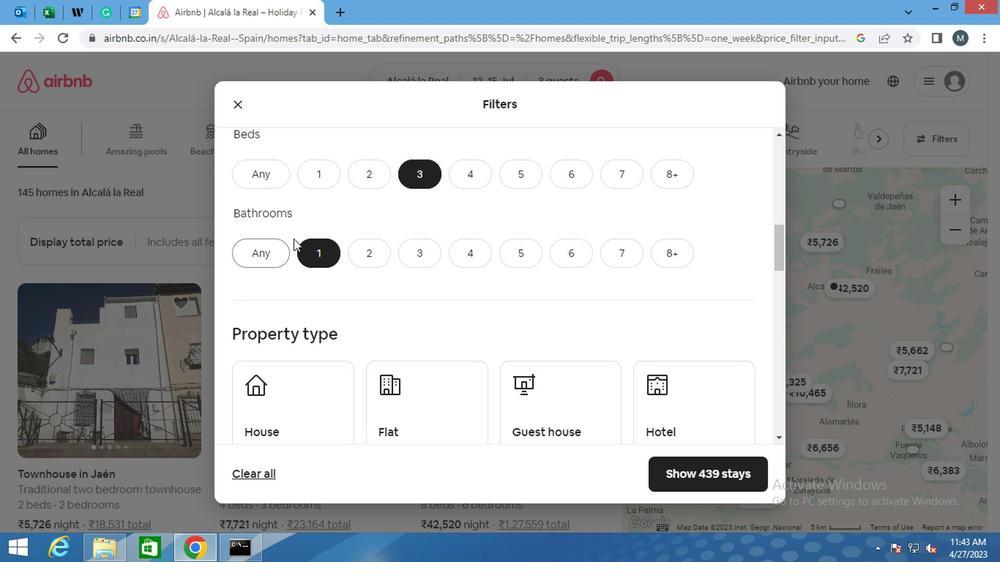 
Action: Mouse scrolled (294, 234) with delta (0, -1)
Screenshot: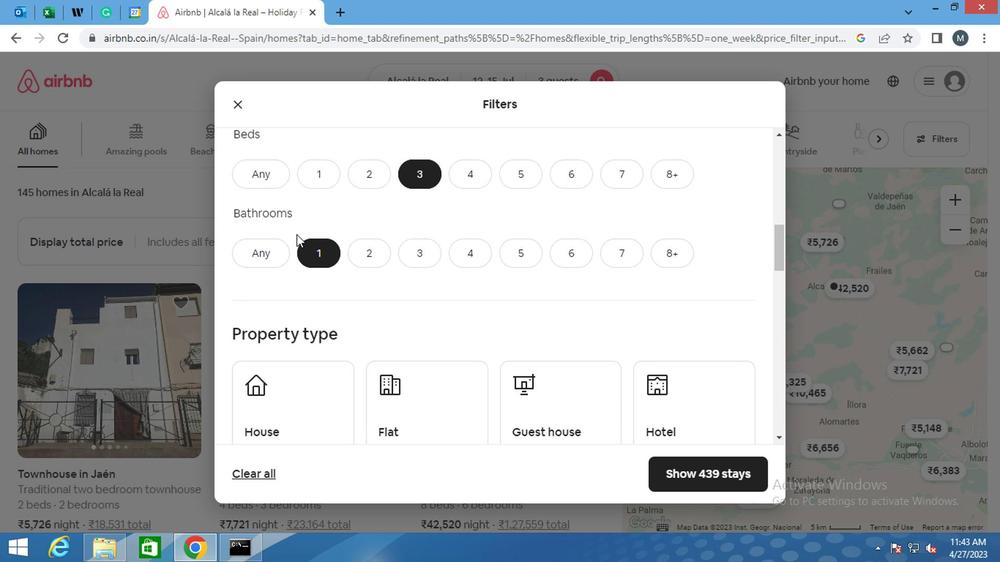 
Action: Mouse scrolled (294, 234) with delta (0, -1)
Screenshot: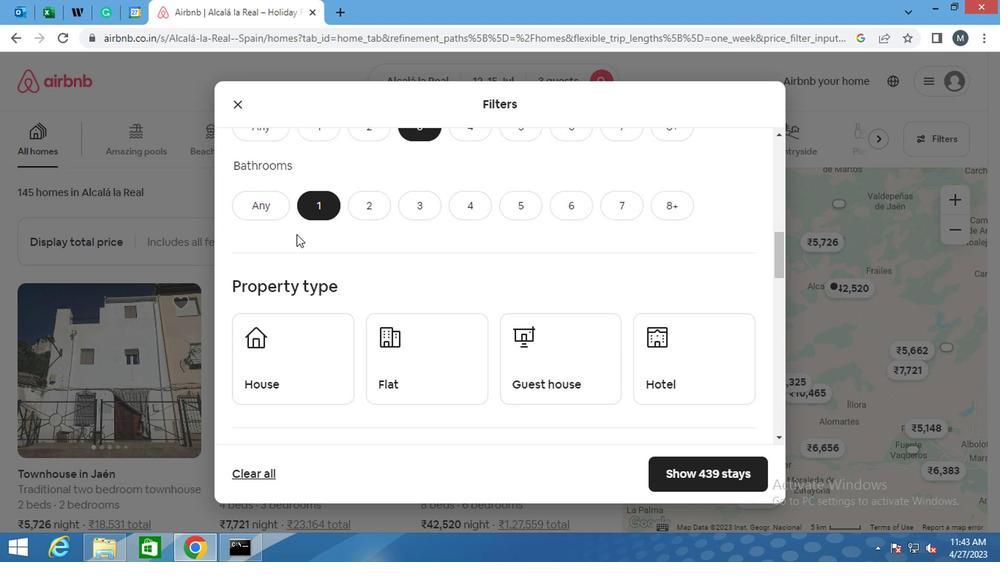 
Action: Mouse moved to (277, 161)
Screenshot: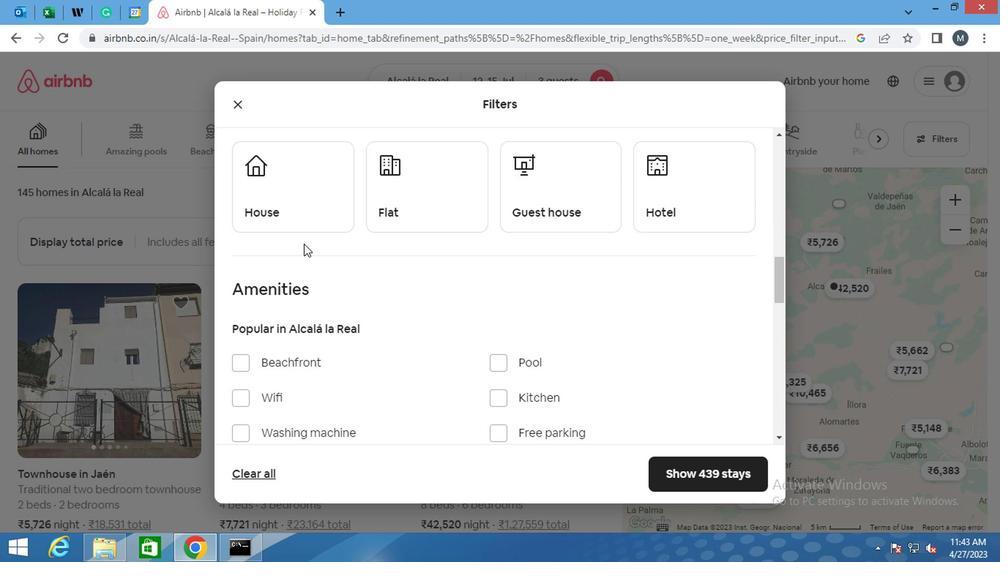 
Action: Mouse pressed left at (277, 161)
Screenshot: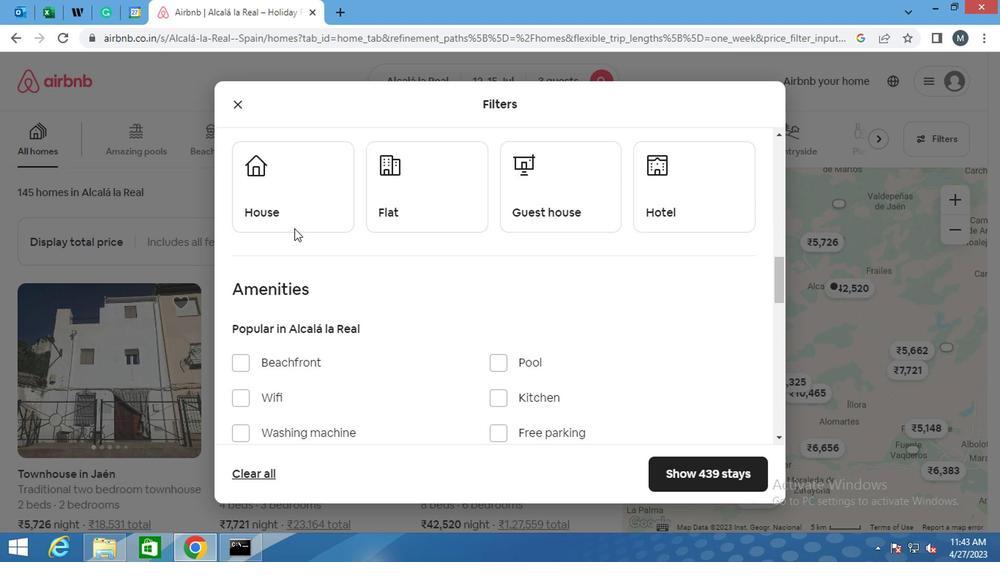 
Action: Mouse moved to (409, 188)
Screenshot: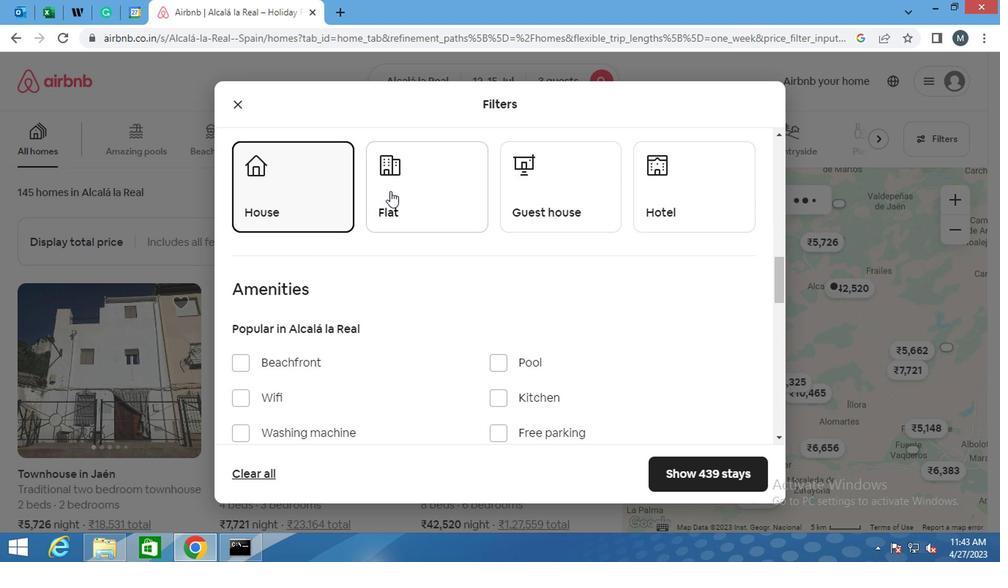 
Action: Mouse pressed left at (409, 188)
Screenshot: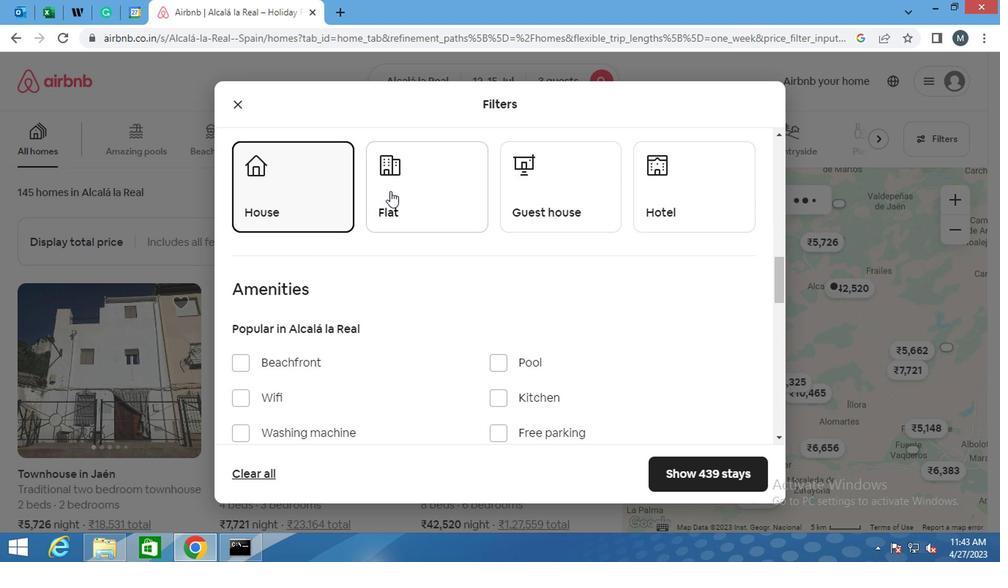 
Action: Mouse moved to (526, 192)
Screenshot: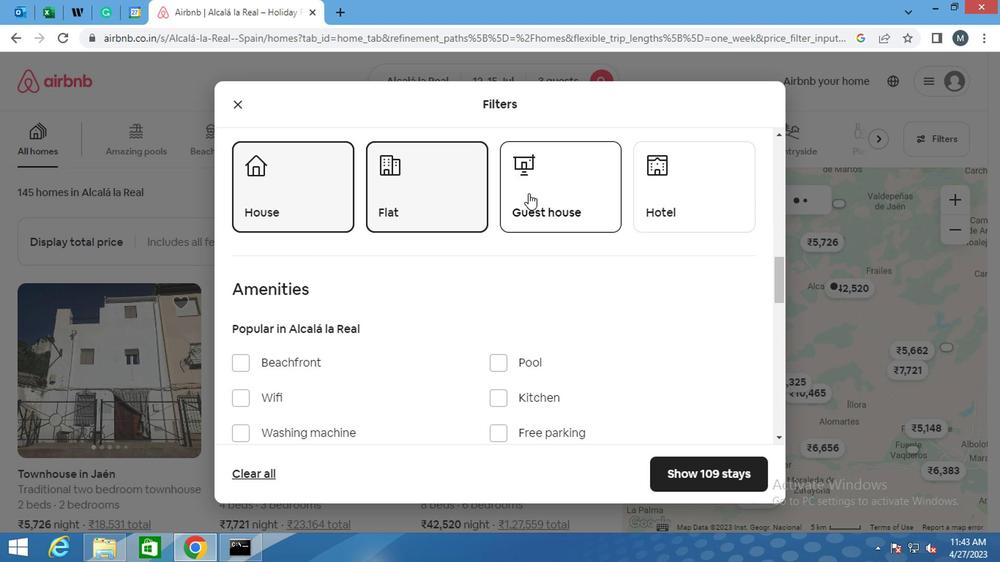 
Action: Mouse pressed left at (526, 192)
Screenshot: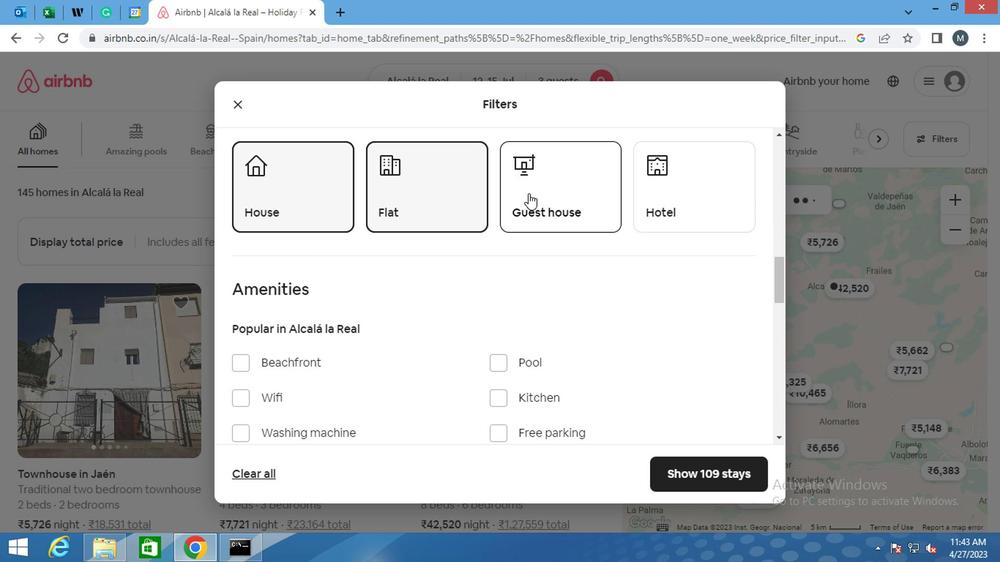 
Action: Mouse moved to (364, 206)
Screenshot: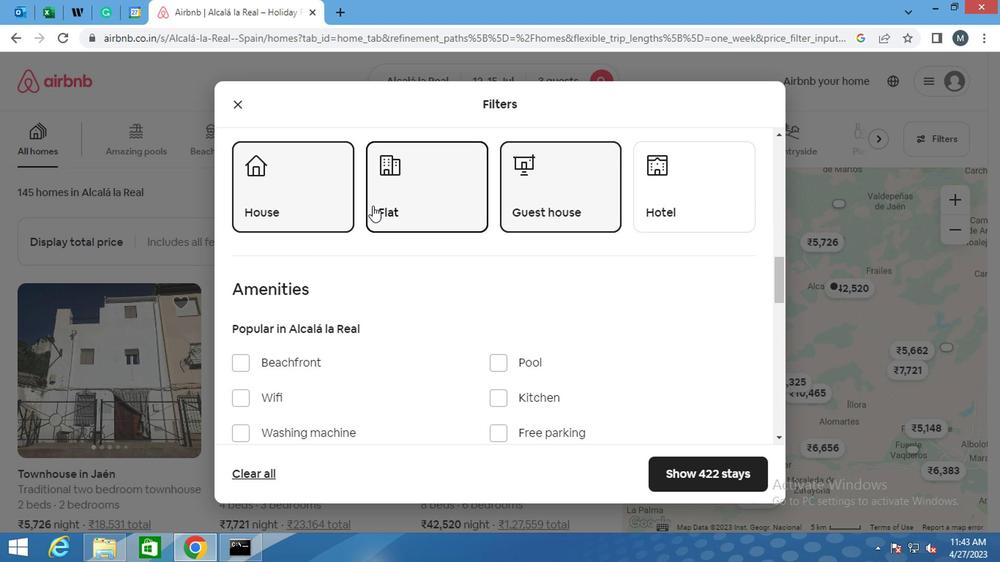 
Action: Mouse scrolled (364, 205) with delta (0, 0)
Screenshot: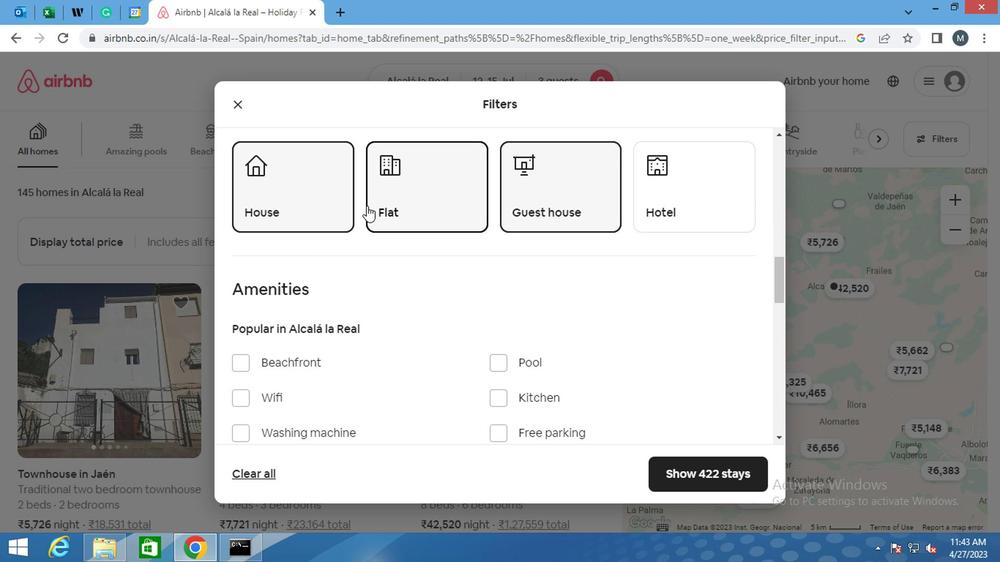 
Action: Mouse scrolled (364, 205) with delta (0, 0)
Screenshot: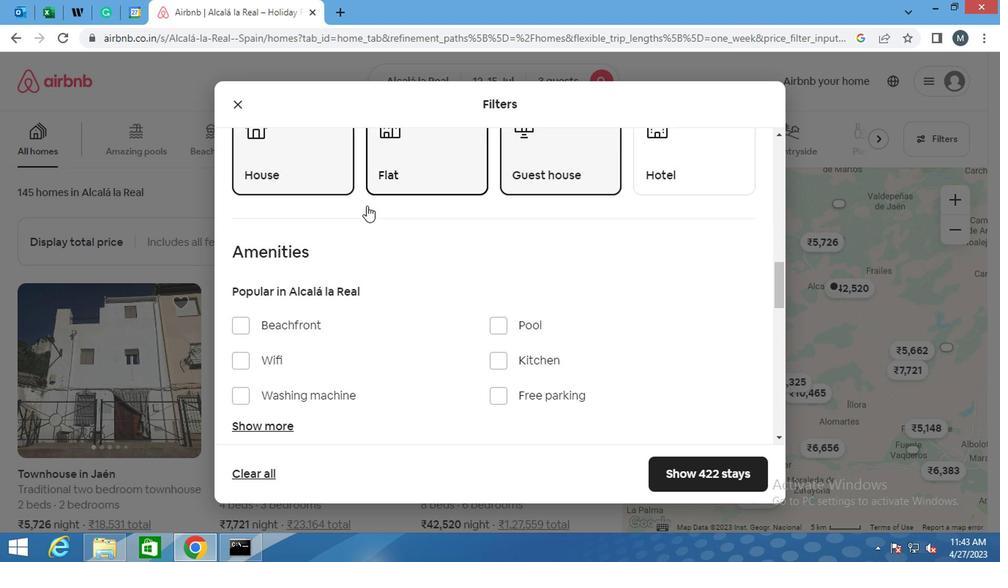 
Action: Mouse moved to (363, 206)
Screenshot: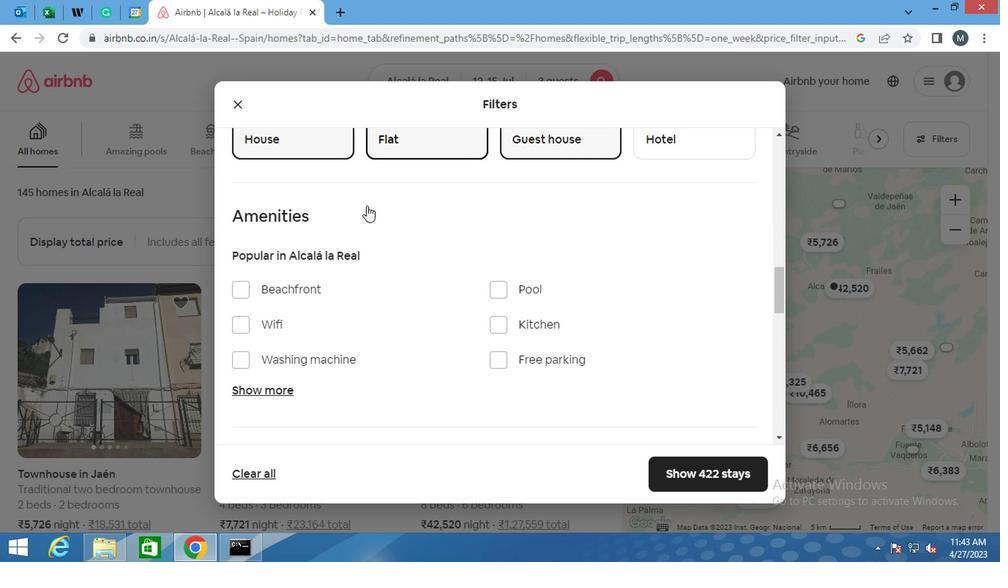 
Action: Mouse scrolled (363, 205) with delta (0, 0)
Screenshot: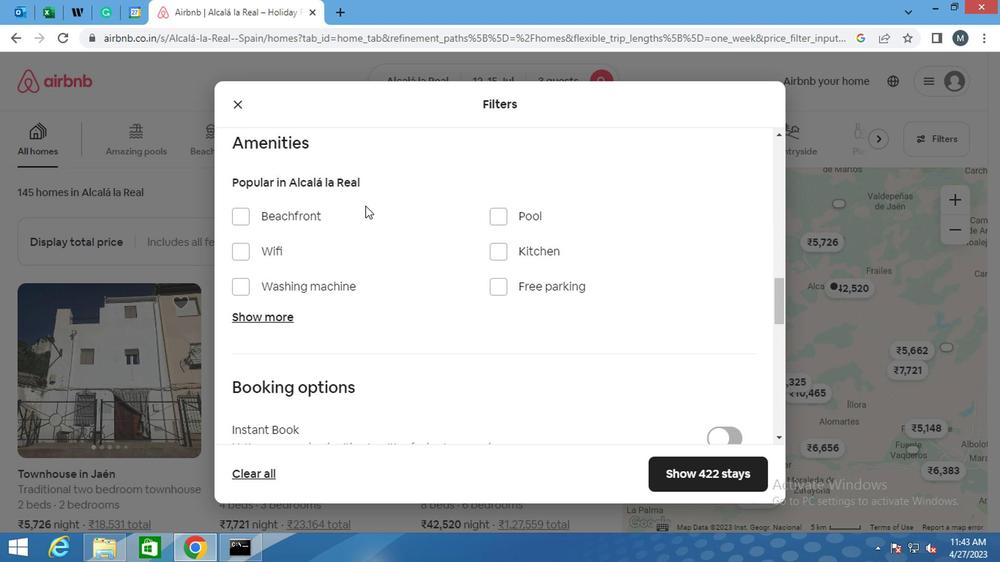 
Action: Mouse scrolled (363, 205) with delta (0, 0)
Screenshot: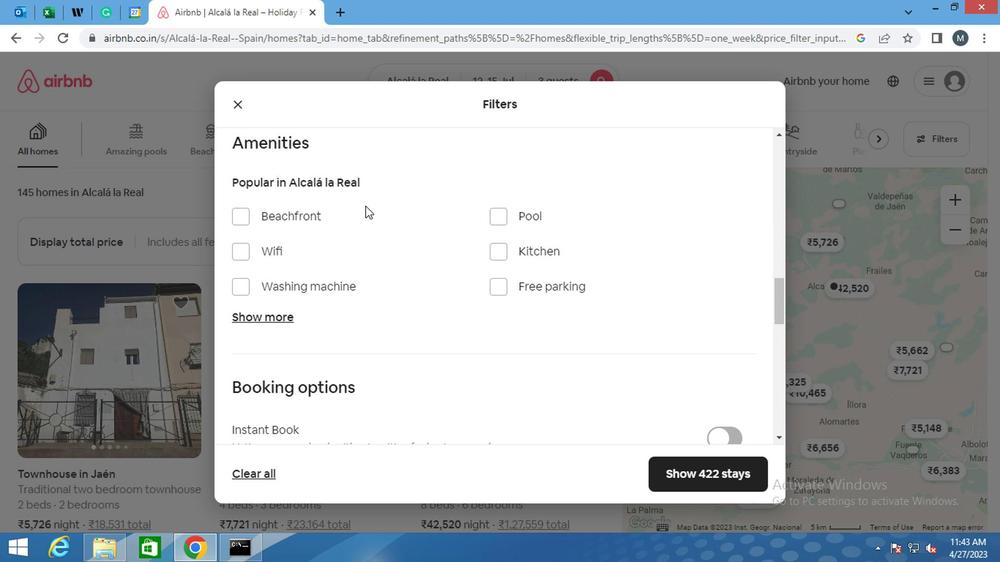 
Action: Mouse moved to (354, 237)
Screenshot: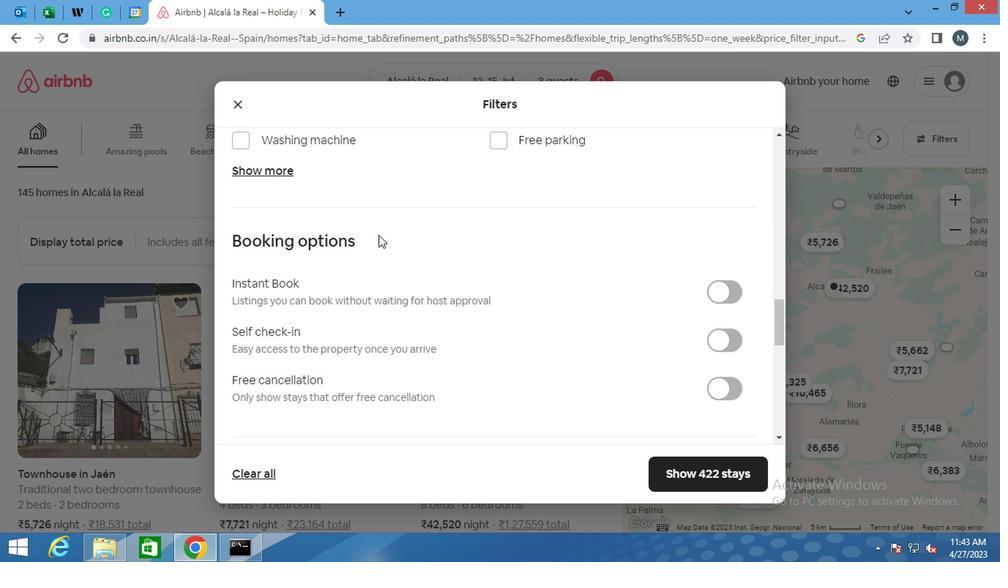 
Action: Mouse scrolled (354, 237) with delta (0, 0)
Screenshot: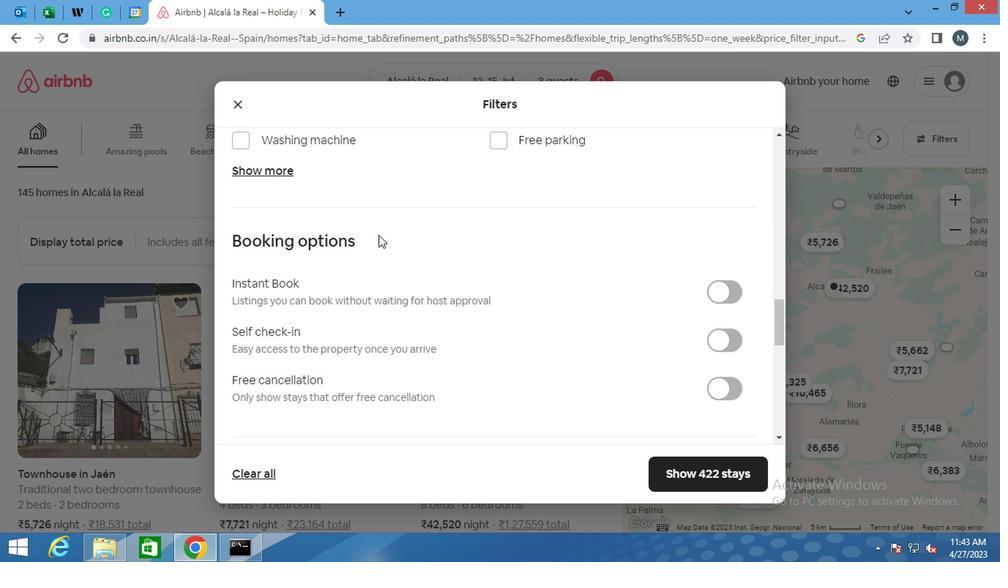 
Action: Mouse moved to (354, 235)
Screenshot: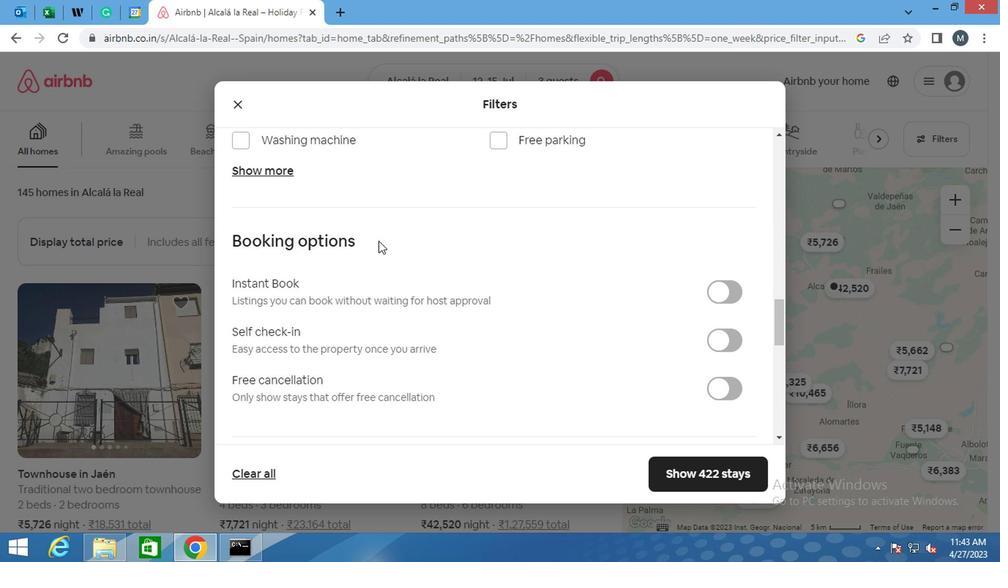 
Action: Mouse scrolled (354, 235) with delta (0, 0)
Screenshot: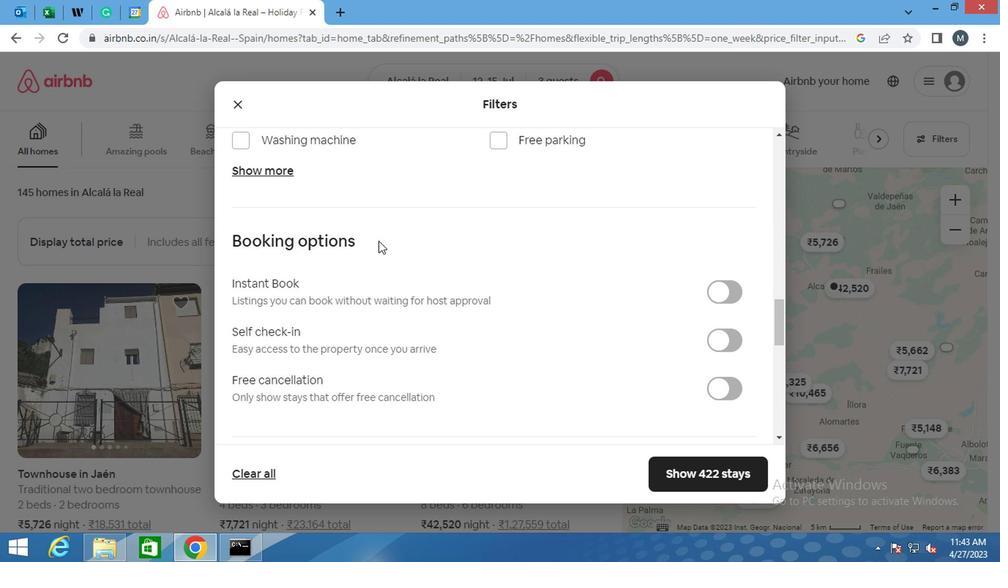 
Action: Mouse moved to (560, 298)
Screenshot: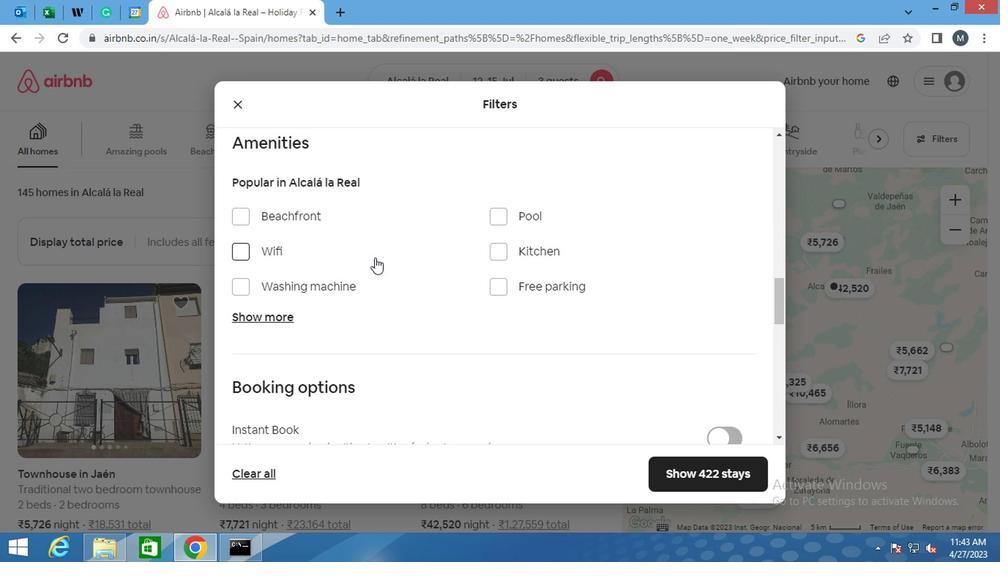 
Action: Mouse scrolled (560, 297) with delta (0, 0)
Screenshot: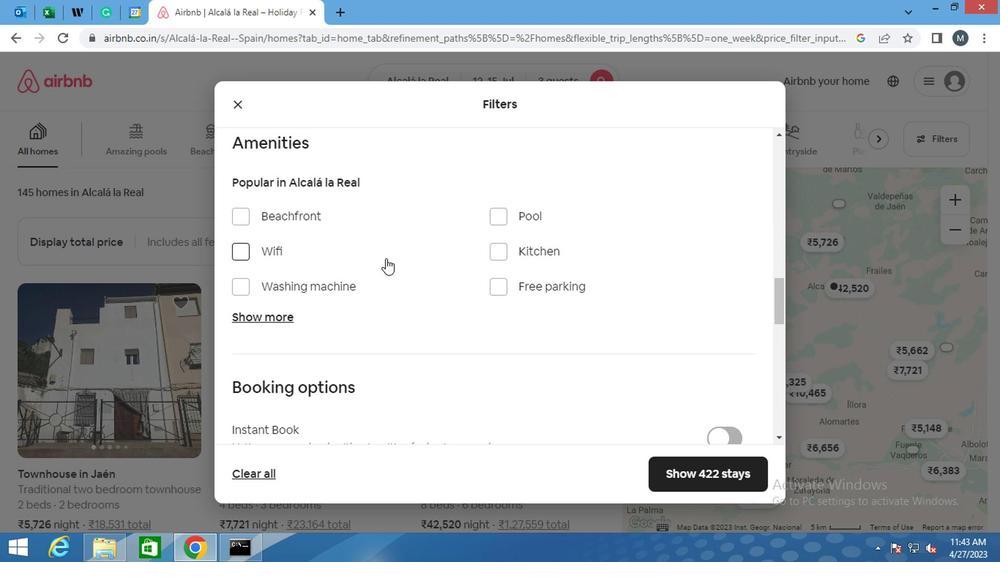 
Action: Mouse scrolled (560, 297) with delta (0, 0)
Screenshot: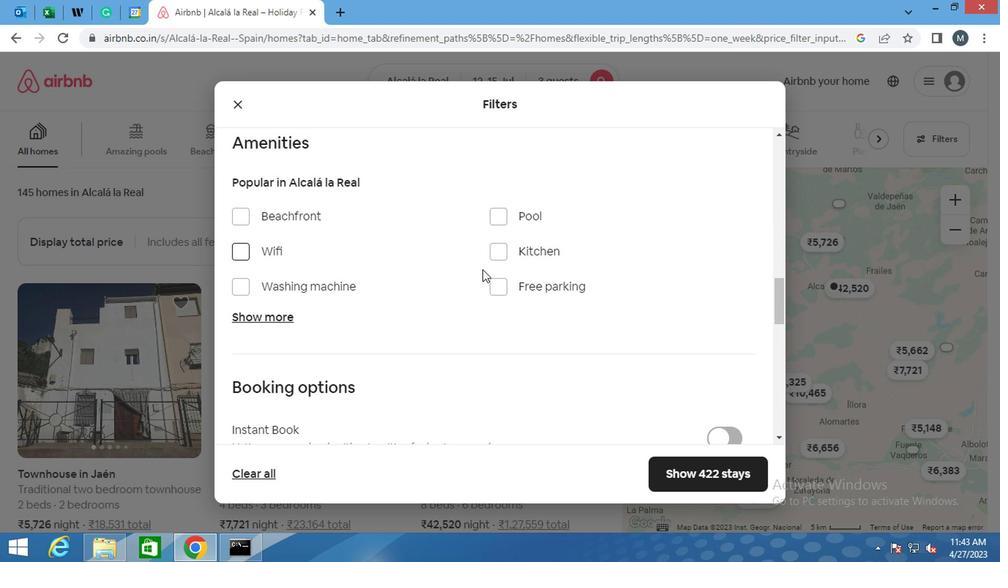 
Action: Mouse moved to (584, 309)
Screenshot: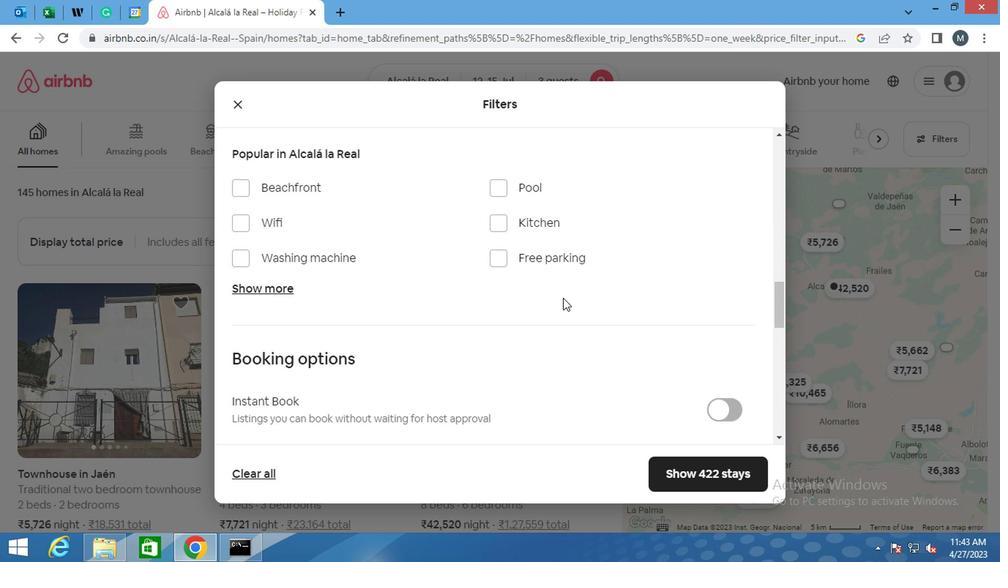 
Action: Mouse scrolled (584, 308) with delta (0, 0)
Screenshot: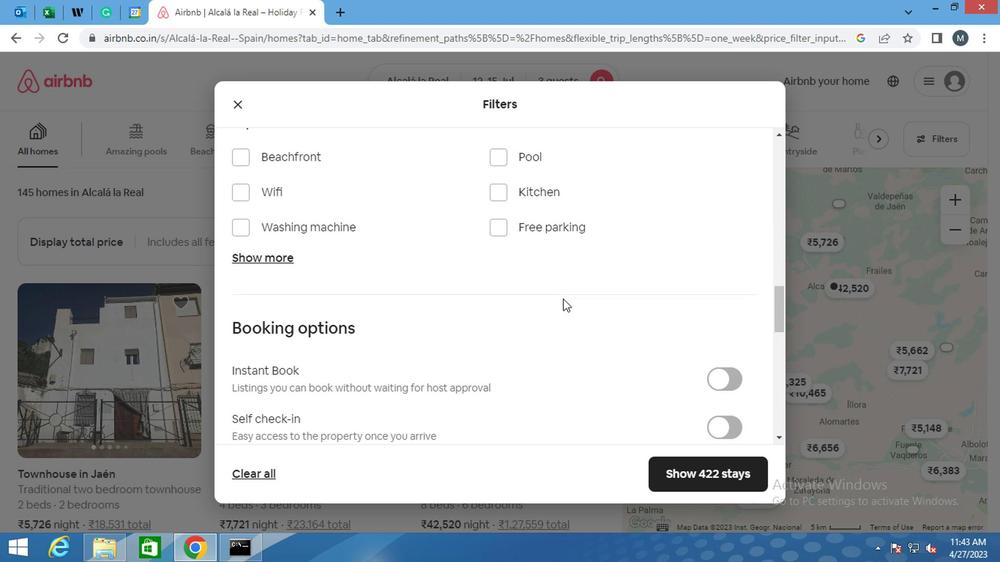 
Action: Mouse moved to (724, 270)
Screenshot: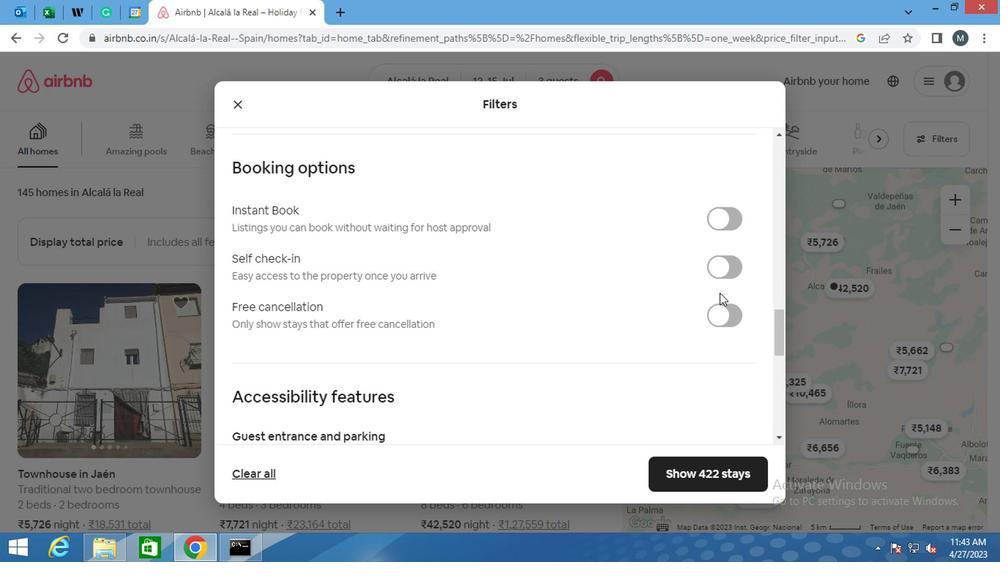
Action: Mouse pressed left at (724, 270)
Screenshot: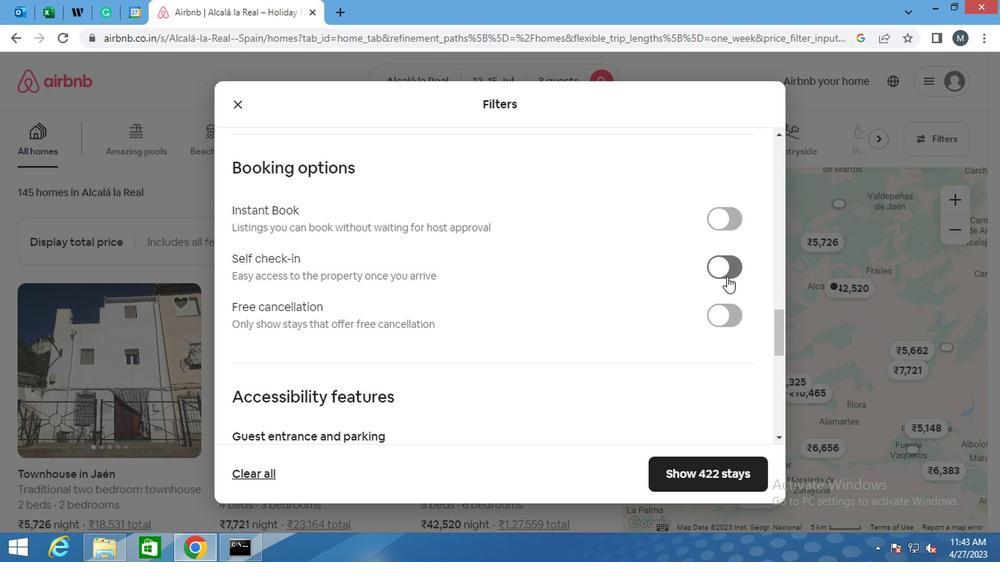 
Action: Mouse moved to (472, 272)
Screenshot: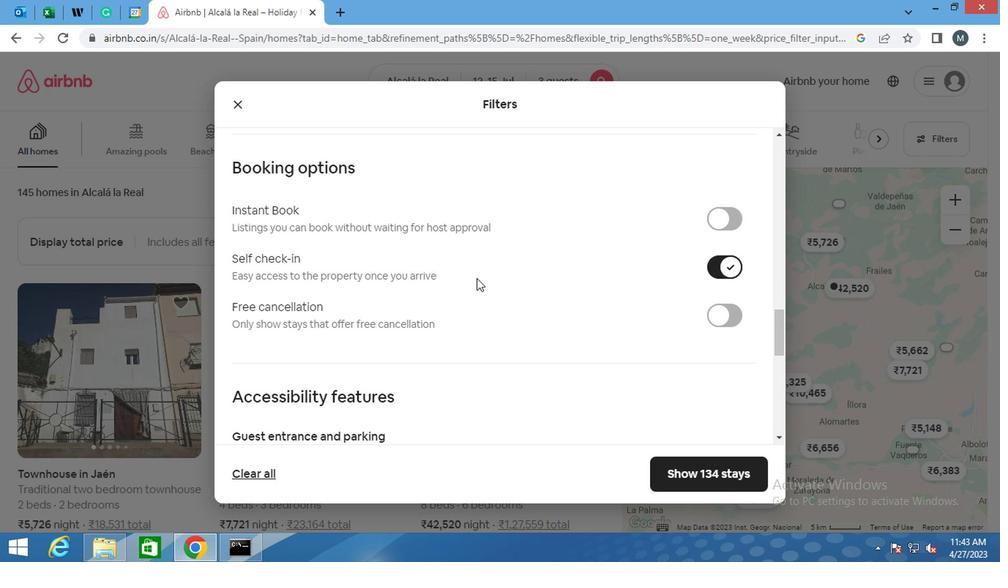 
Action: Mouse scrolled (472, 272) with delta (0, 0)
Screenshot: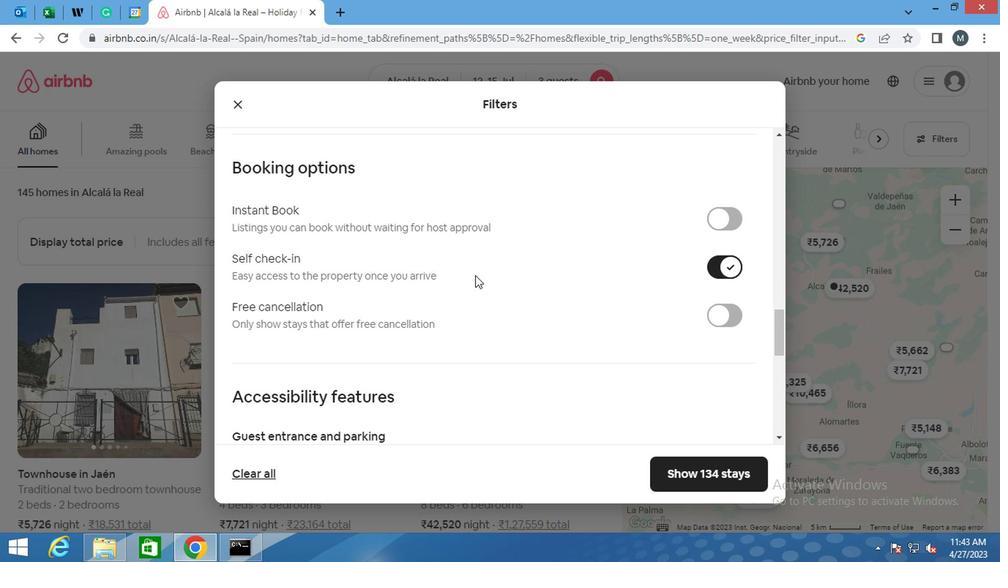 
Action: Mouse scrolled (472, 272) with delta (0, 0)
Screenshot: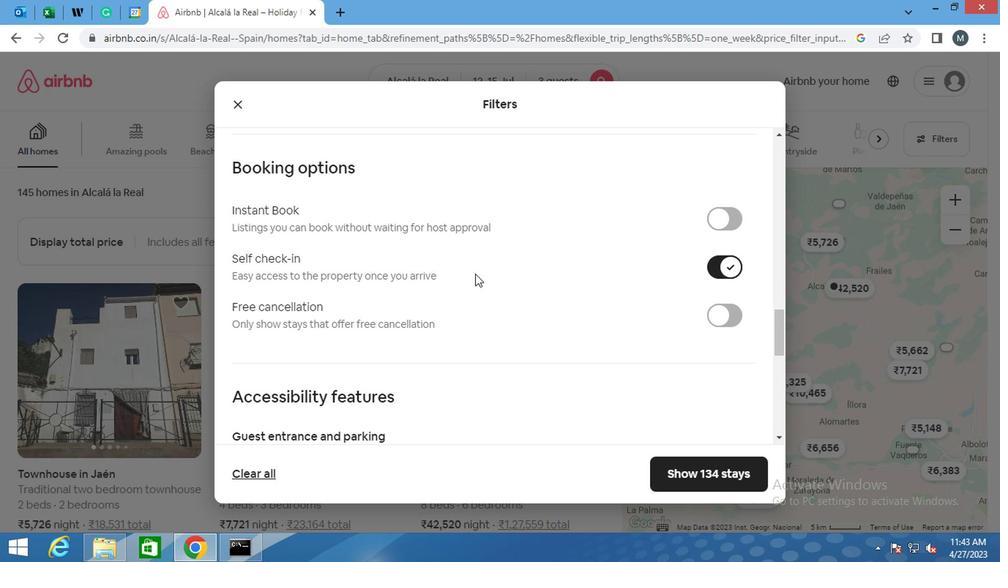 
Action: Mouse moved to (471, 272)
Screenshot: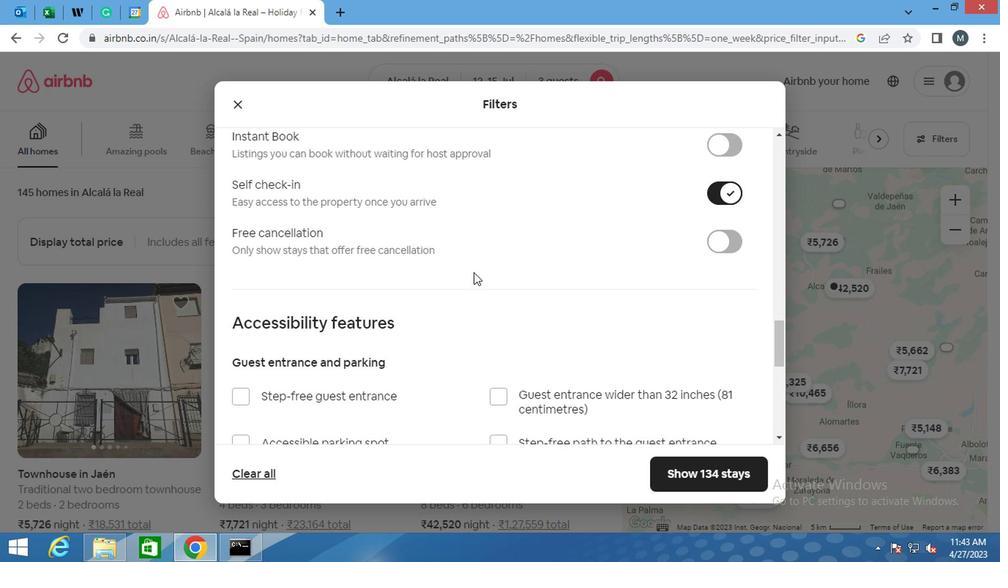 
Action: Mouse scrolled (471, 272) with delta (0, 0)
Screenshot: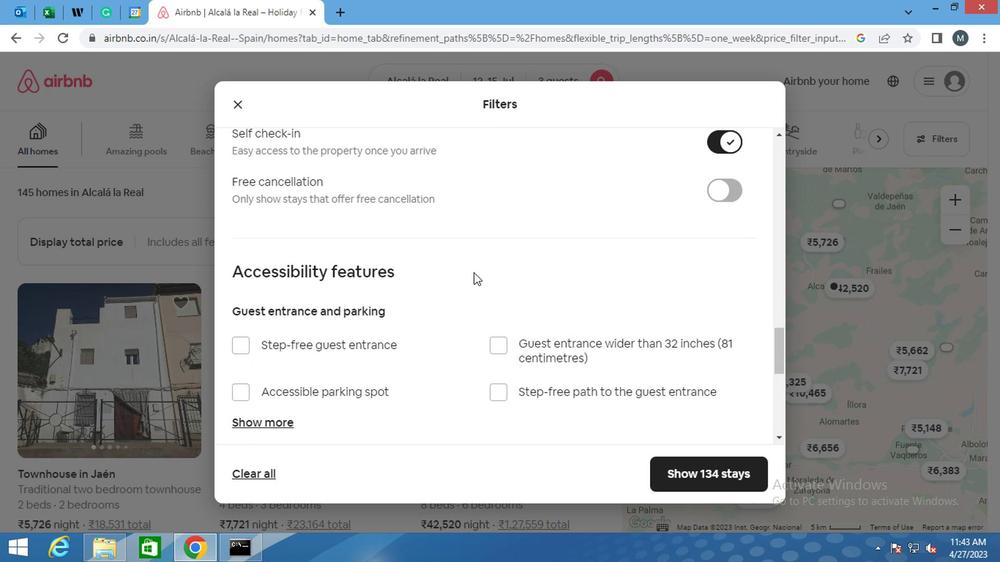 
Action: Mouse moved to (466, 272)
Screenshot: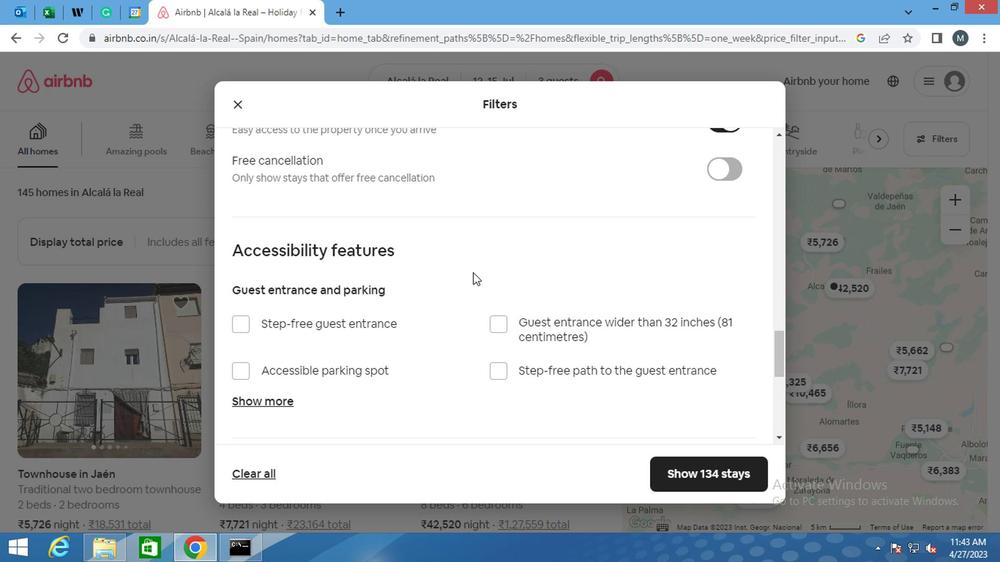 
Action: Mouse scrolled (466, 272) with delta (0, 0)
Screenshot: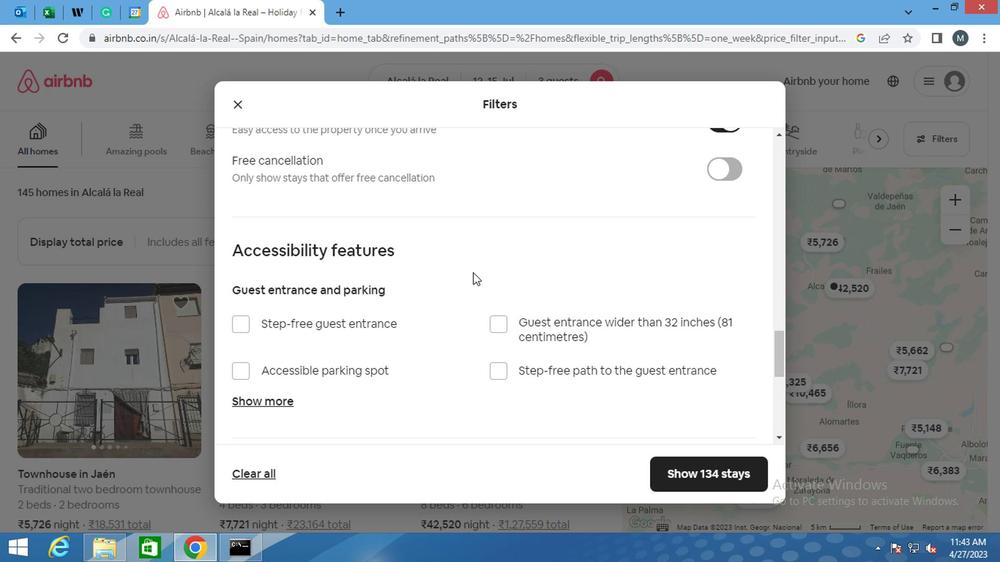 
Action: Mouse moved to (459, 276)
Screenshot: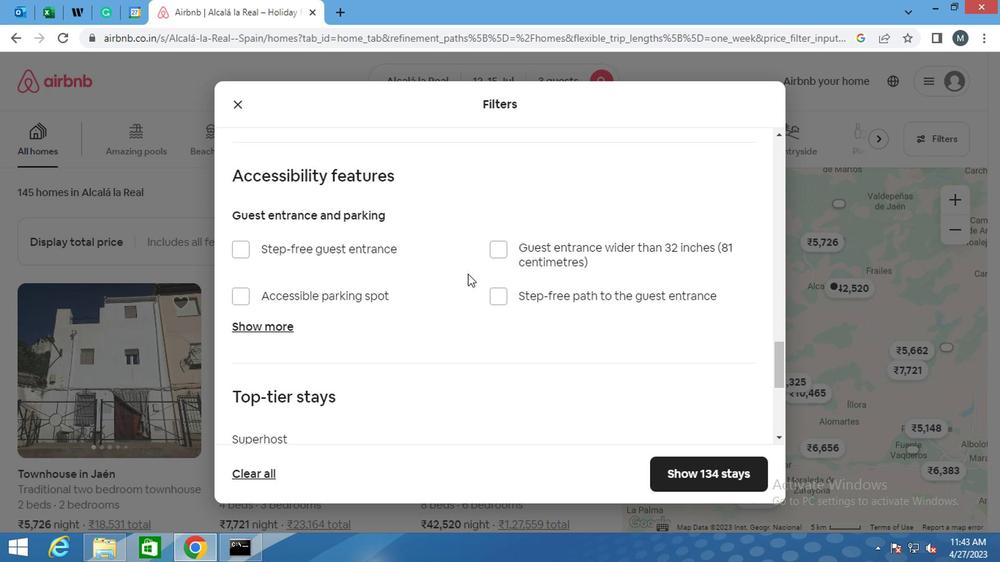 
Action: Mouse scrolled (459, 275) with delta (0, 0)
Screenshot: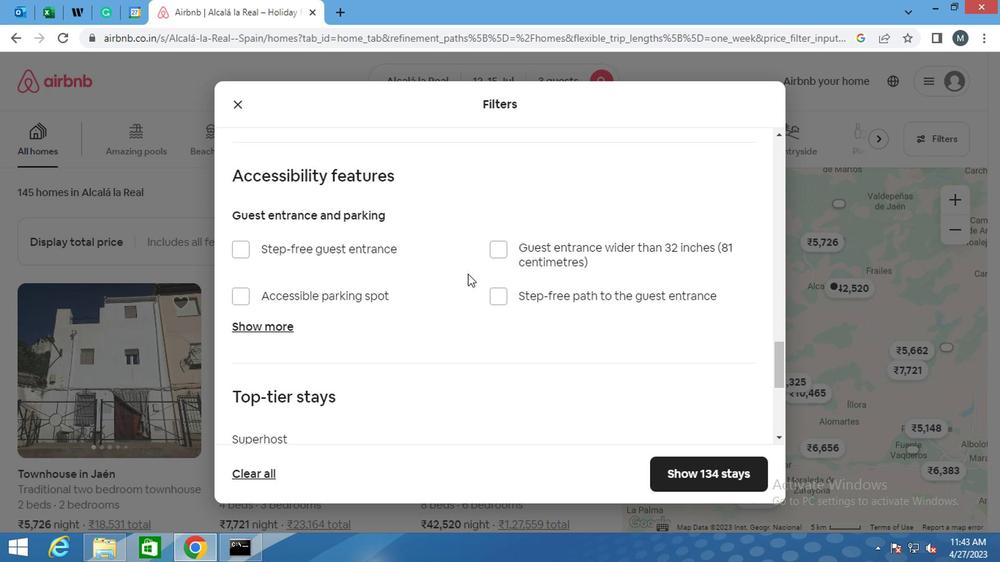
Action: Mouse moved to (456, 279)
Screenshot: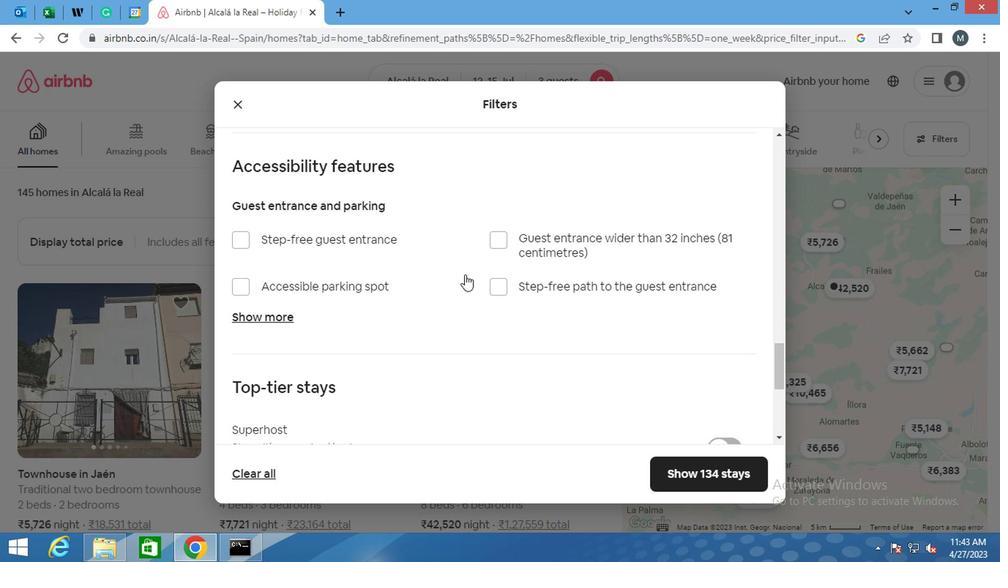
Action: Mouse scrolled (456, 279) with delta (0, 0)
Screenshot: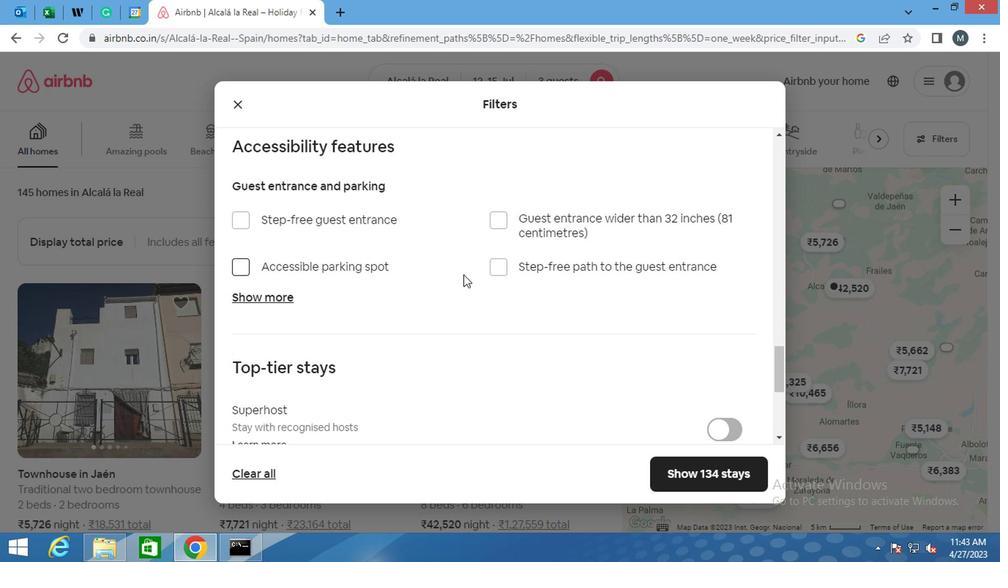 
Action: Mouse moved to (294, 309)
Screenshot: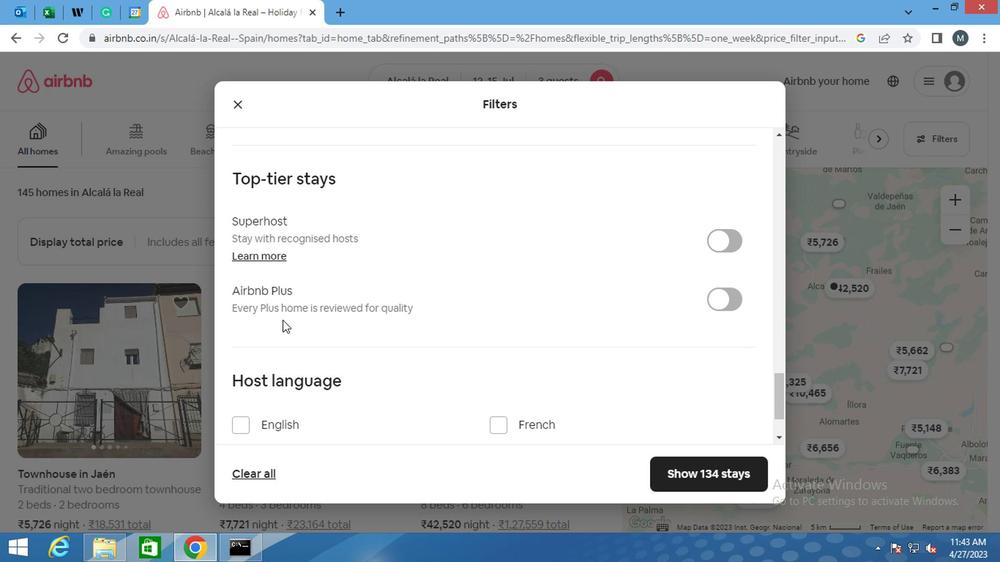 
Action: Mouse scrolled (294, 308) with delta (0, 0)
Screenshot: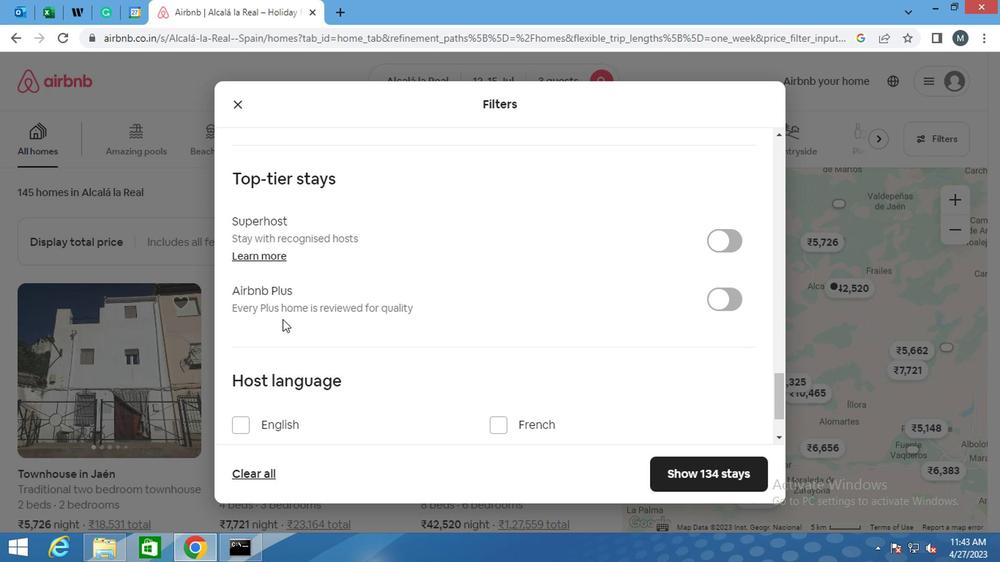 
Action: Mouse scrolled (294, 308) with delta (0, 0)
Screenshot: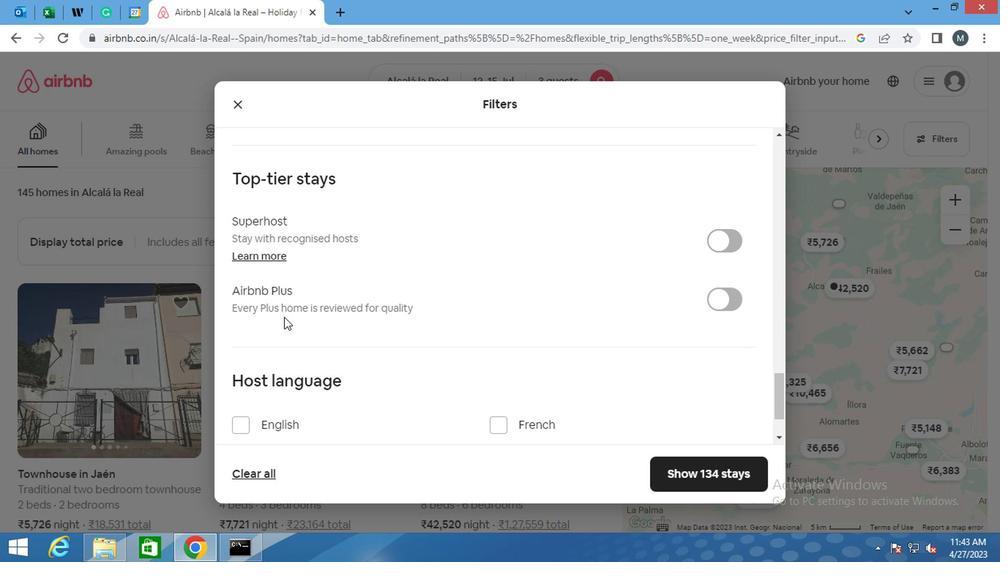
Action: Mouse moved to (252, 342)
Screenshot: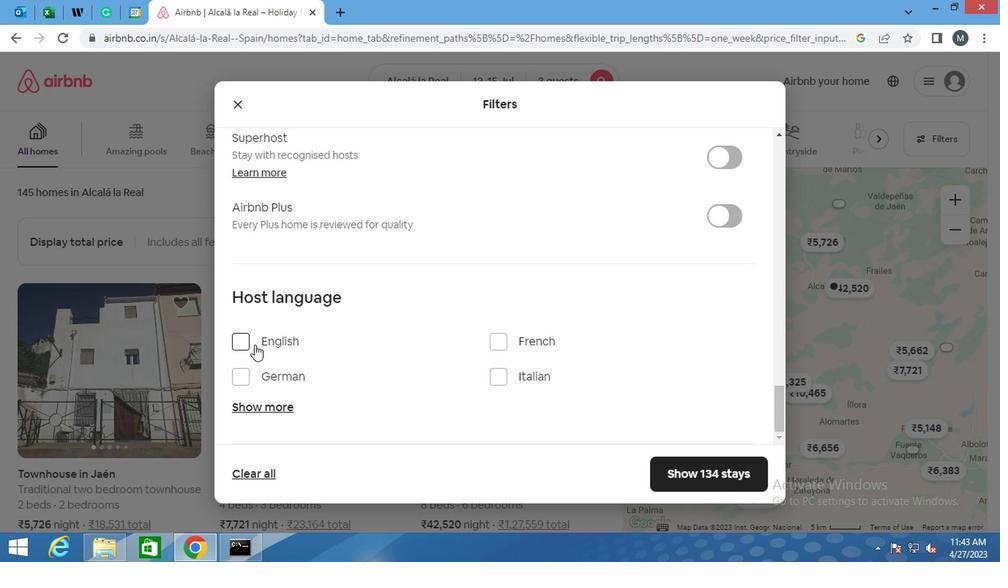 
Action: Mouse pressed left at (252, 342)
Screenshot: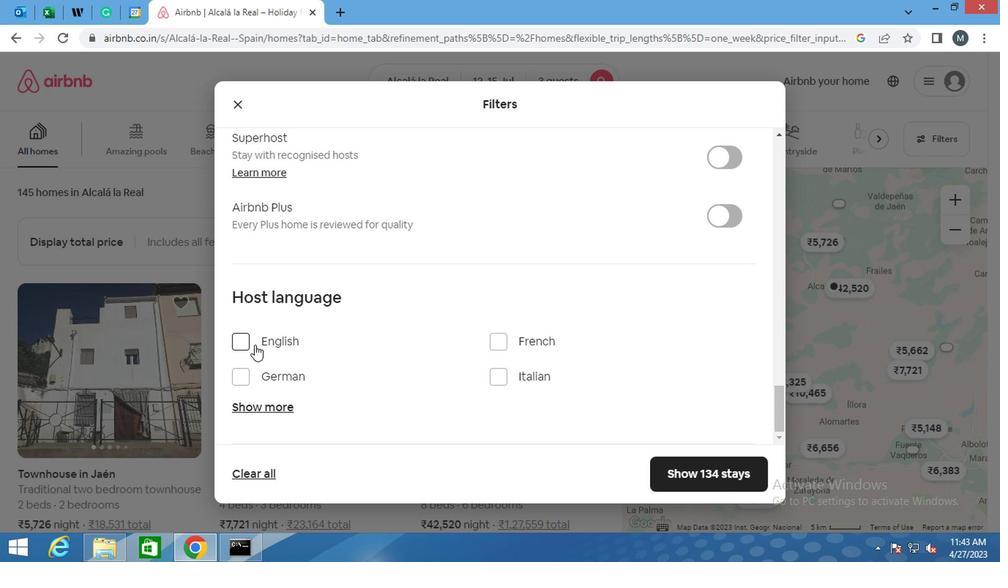 
Action: Mouse moved to (739, 421)
Screenshot: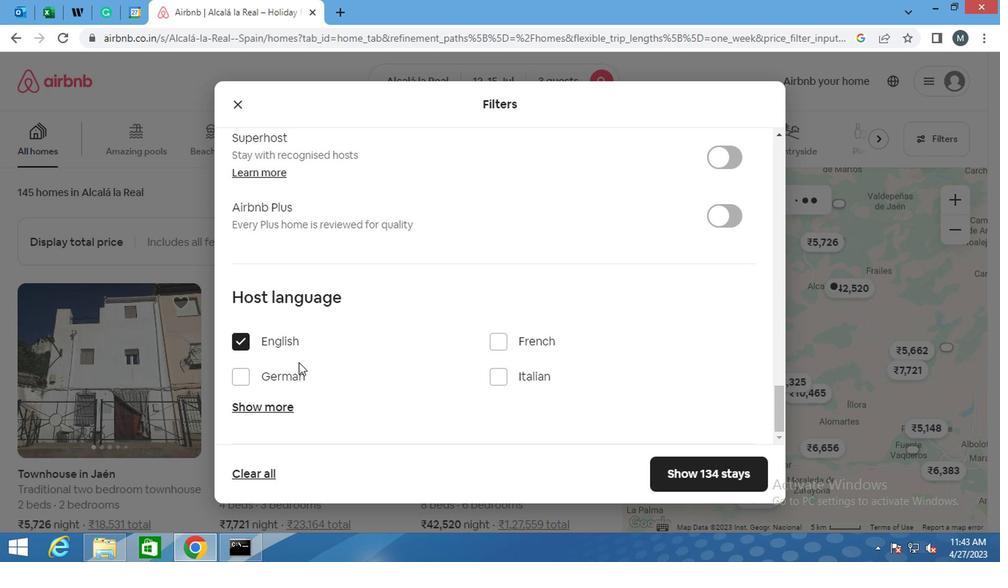 
Action: Mouse scrolled (739, 421) with delta (0, 0)
Screenshot: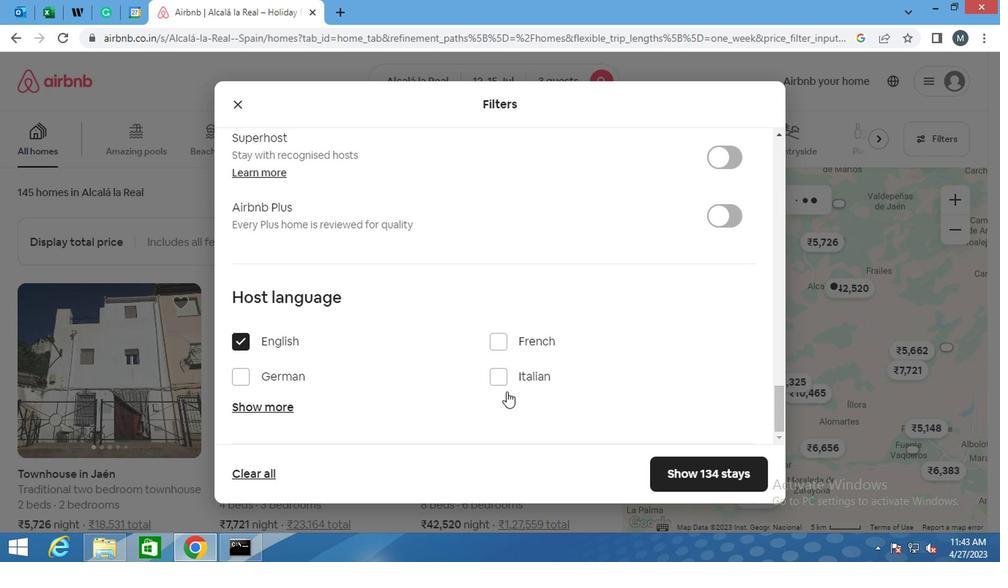 
Action: Mouse scrolled (739, 421) with delta (0, 0)
Screenshot: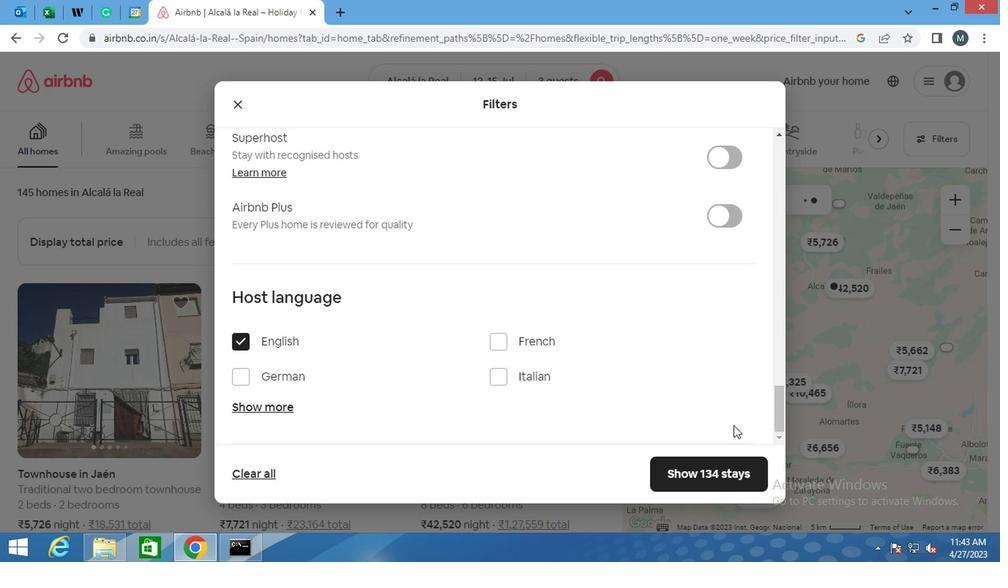 
Action: Mouse moved to (719, 476)
Screenshot: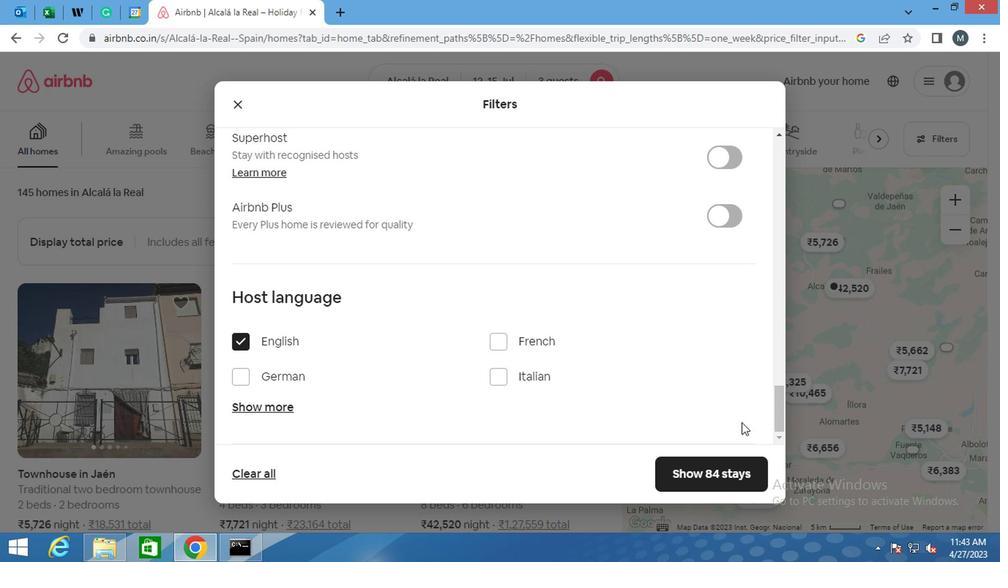 
Action: Mouse pressed left at (719, 476)
Screenshot: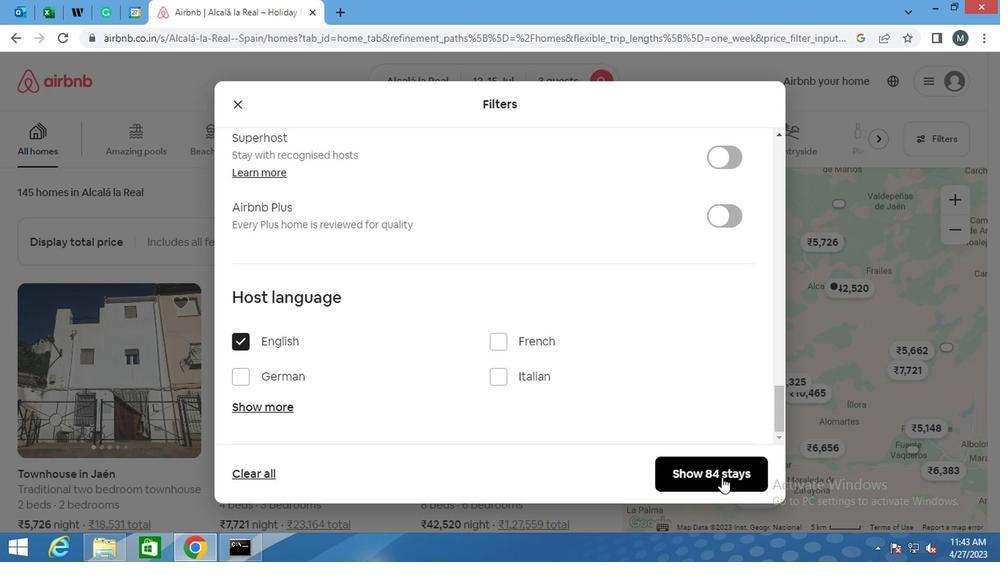 
